 Task: Search one way flight ticket for 2 adults, 2 children, 2 infants in seat in first from Casper: Casper Natrona County International Airport to Indianapolis: Indianapolis International Airport on 8-5-2023. Choice of flights is Westjet. Number of bags: 7 checked bags. Price is upto 76000. Outbound departure time preference is 0:00.
Action: Mouse moved to (389, 331)
Screenshot: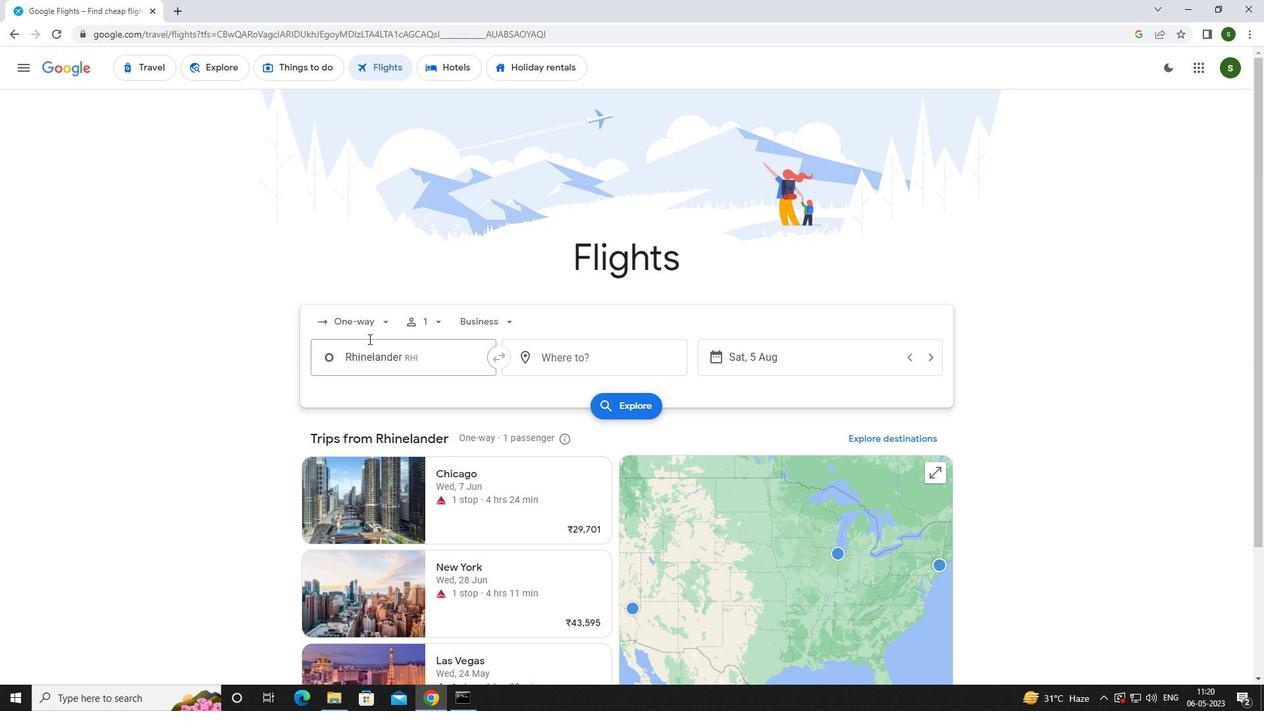 
Action: Mouse pressed left at (389, 331)
Screenshot: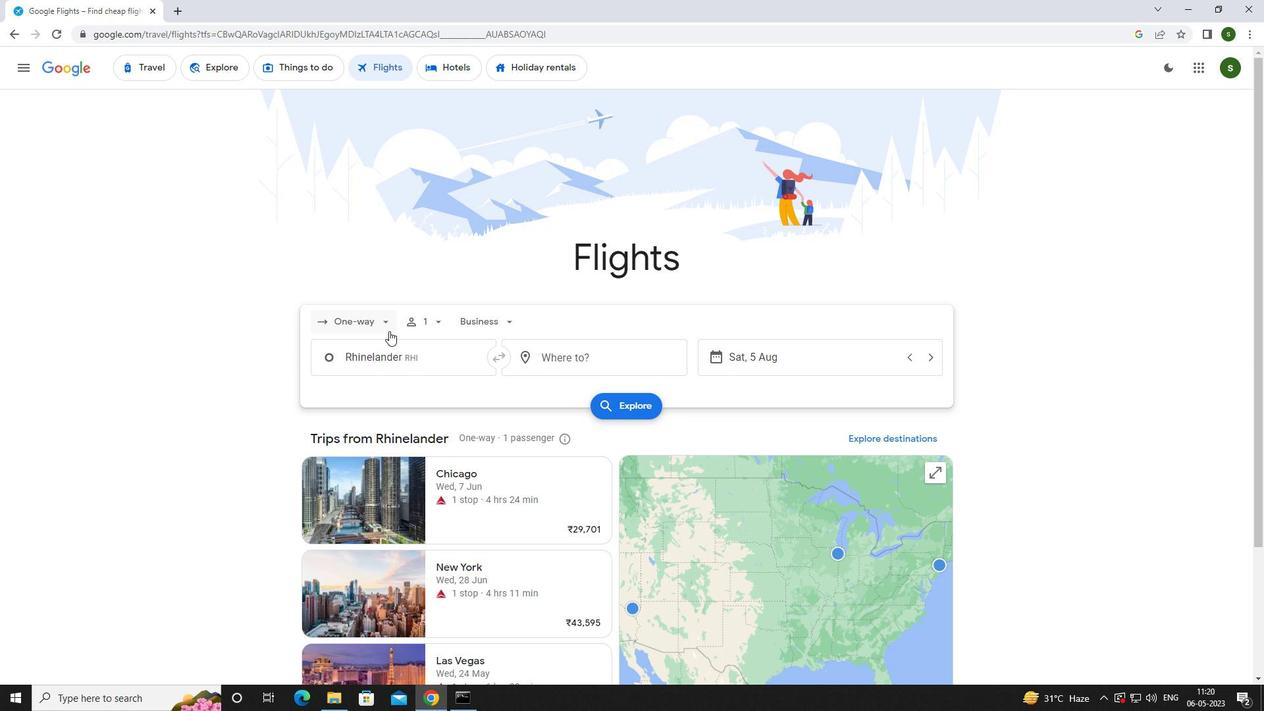 
Action: Mouse moved to (378, 380)
Screenshot: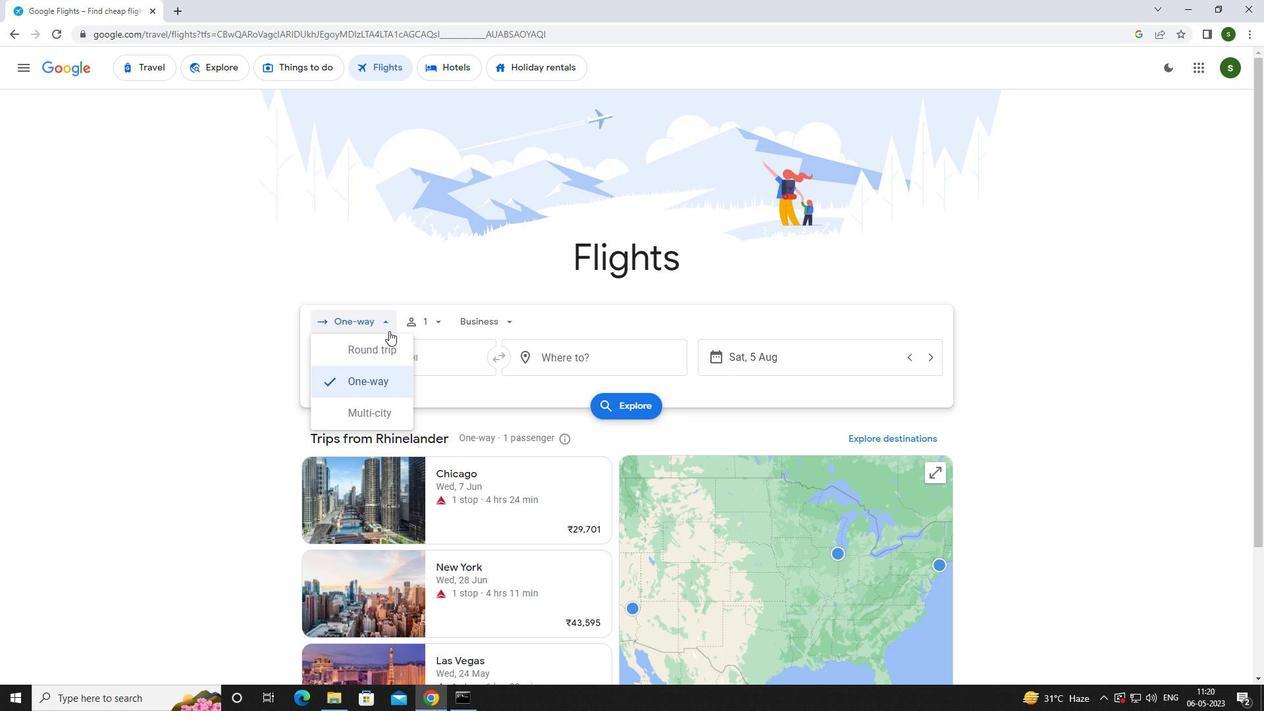 
Action: Mouse pressed left at (378, 380)
Screenshot: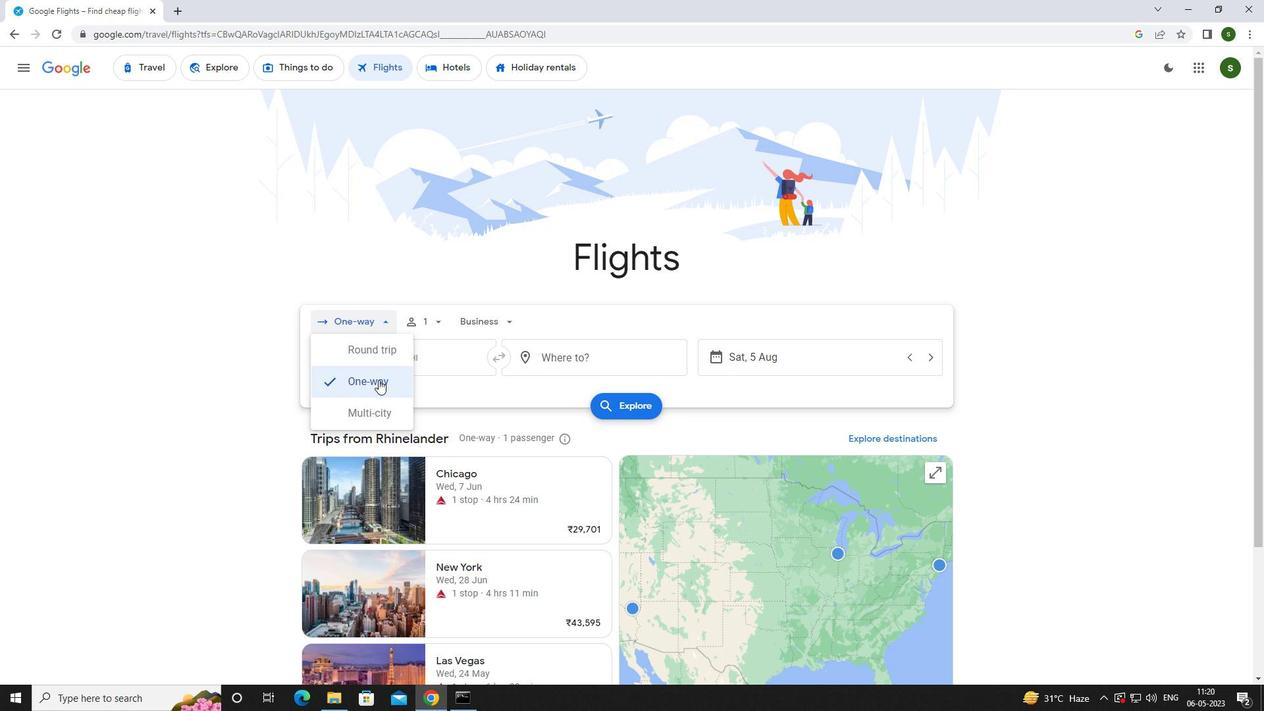 
Action: Mouse moved to (432, 319)
Screenshot: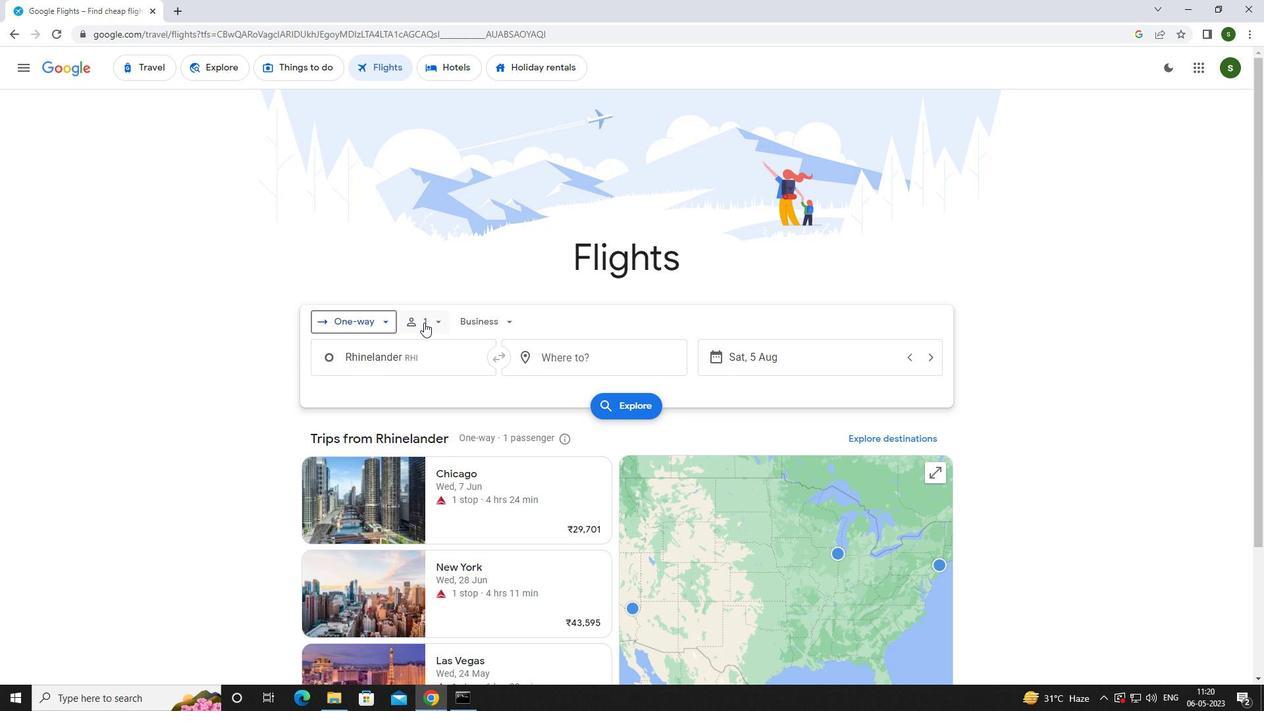 
Action: Mouse pressed left at (432, 319)
Screenshot: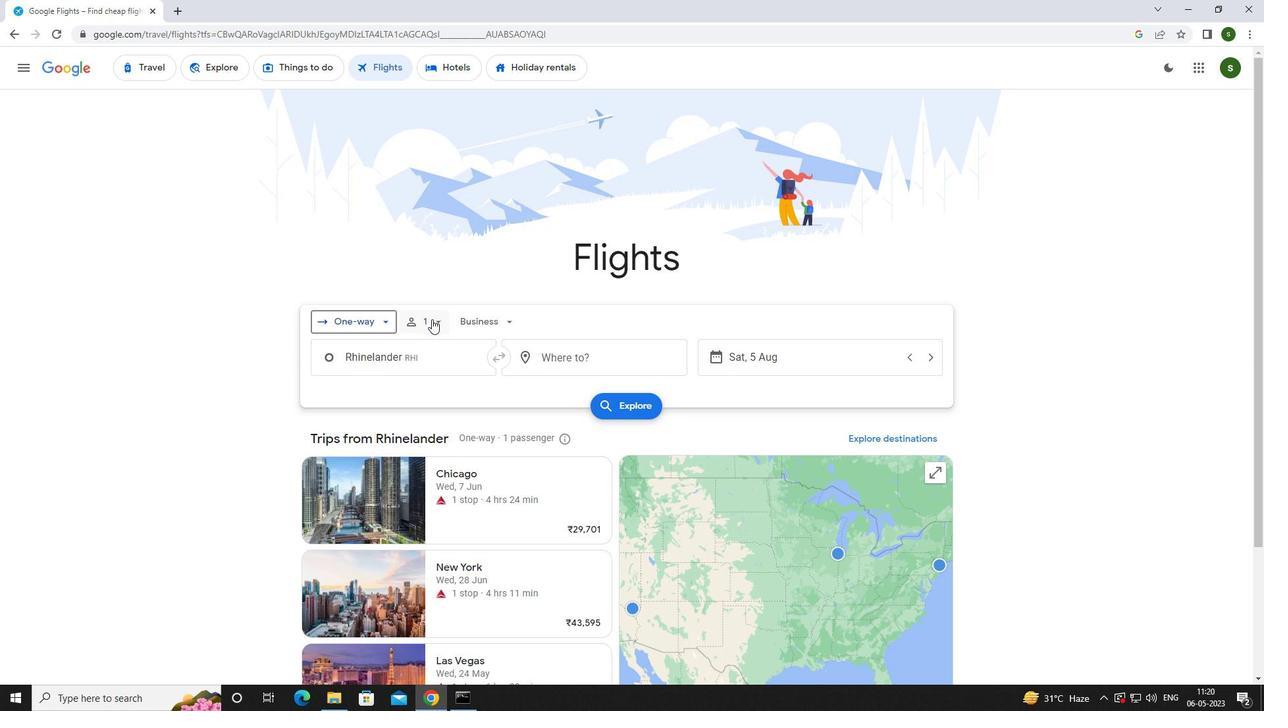 
Action: Mouse moved to (534, 351)
Screenshot: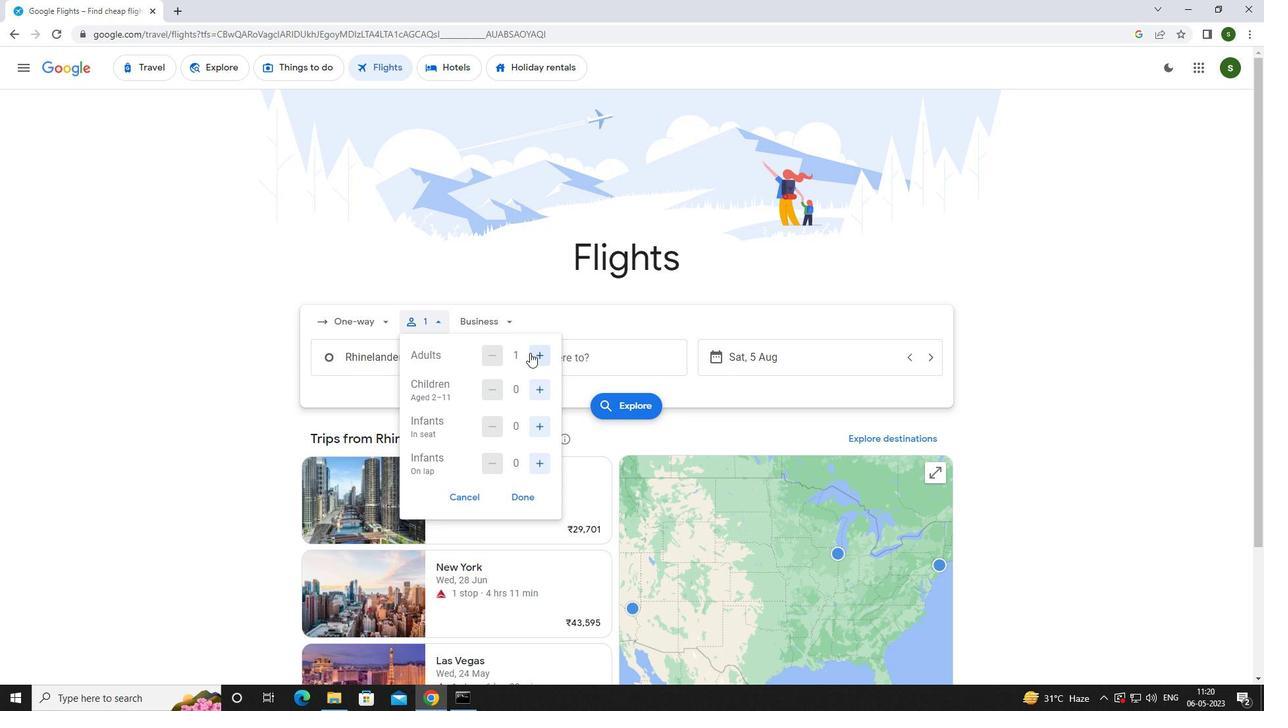 
Action: Mouse pressed left at (534, 351)
Screenshot: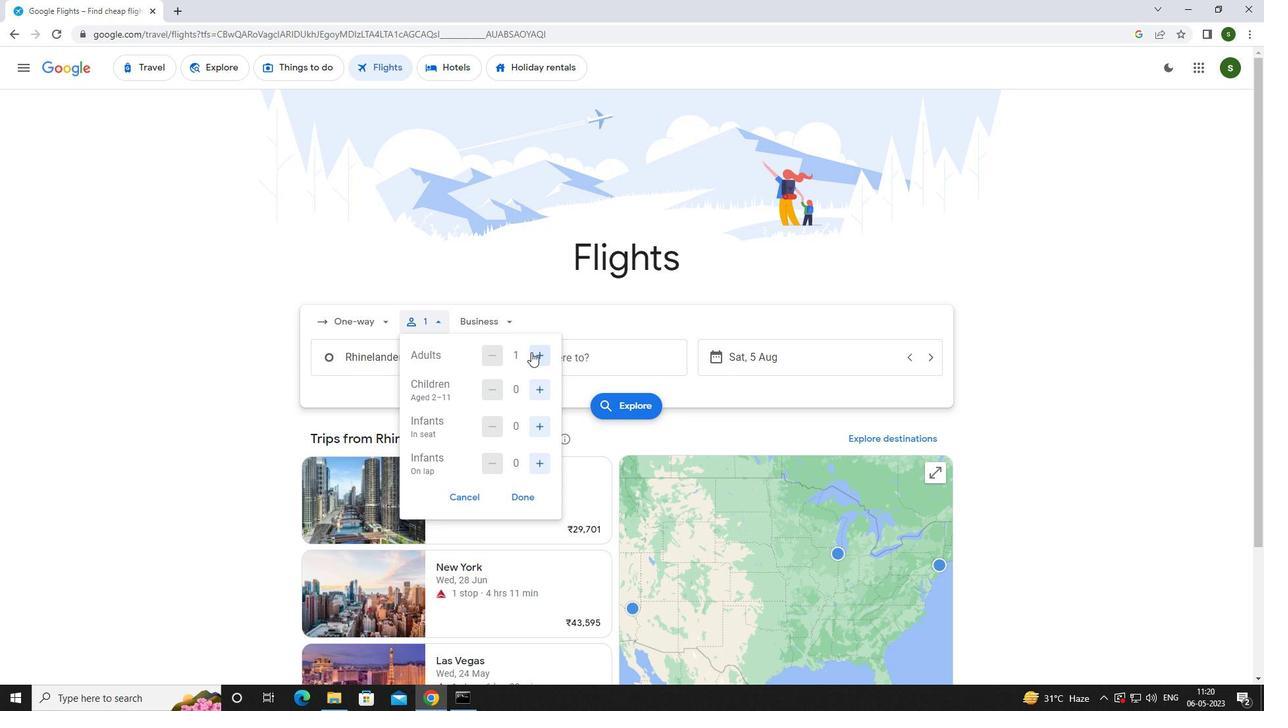 
Action: Mouse moved to (544, 381)
Screenshot: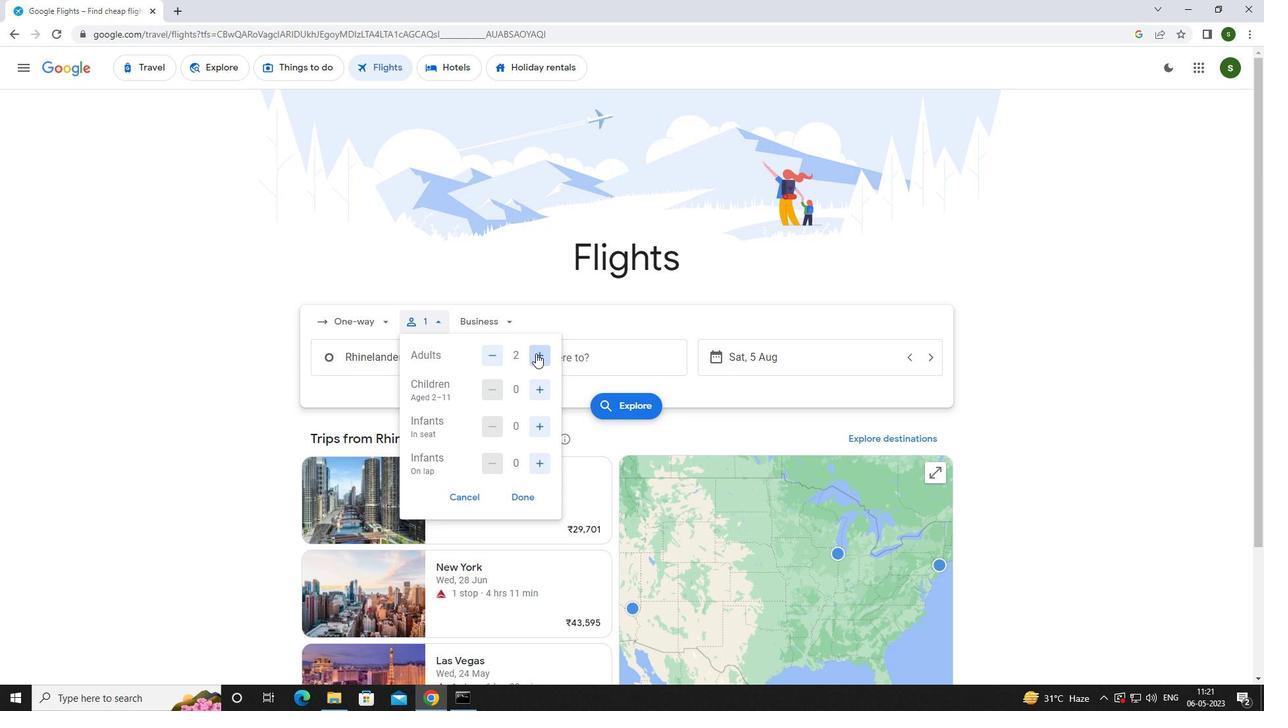
Action: Mouse pressed left at (544, 381)
Screenshot: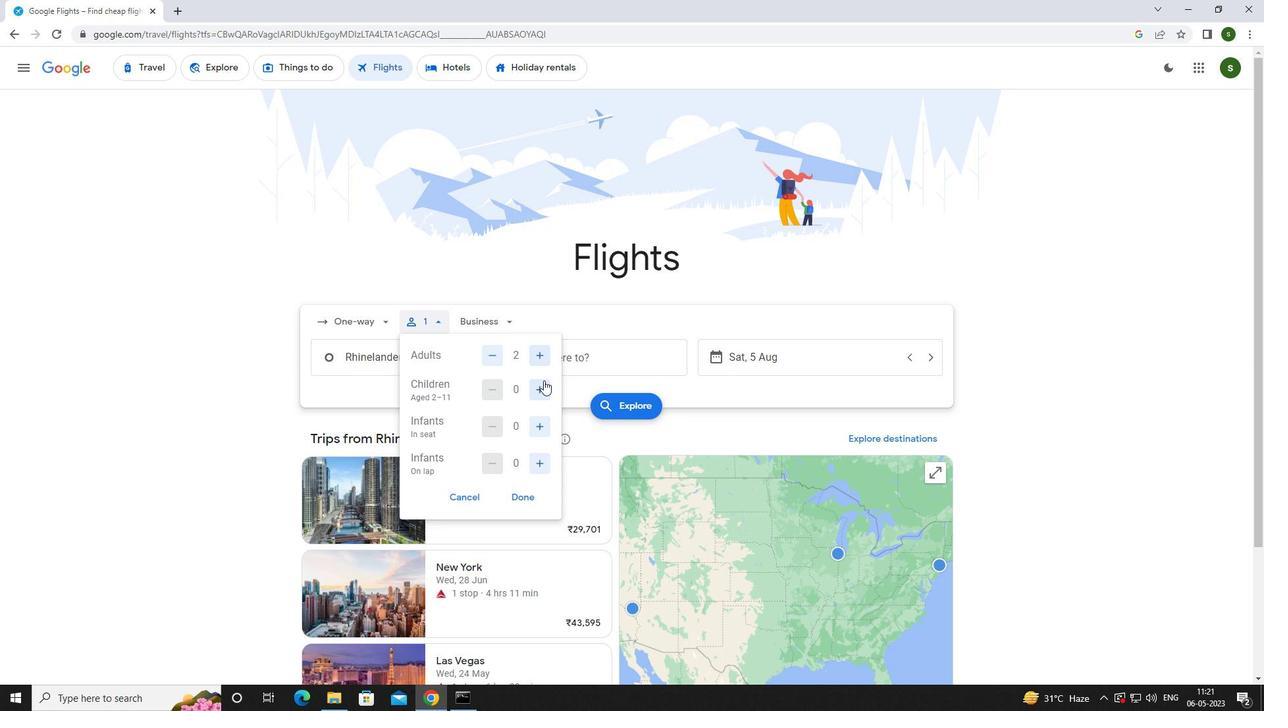 
Action: Mouse pressed left at (544, 381)
Screenshot: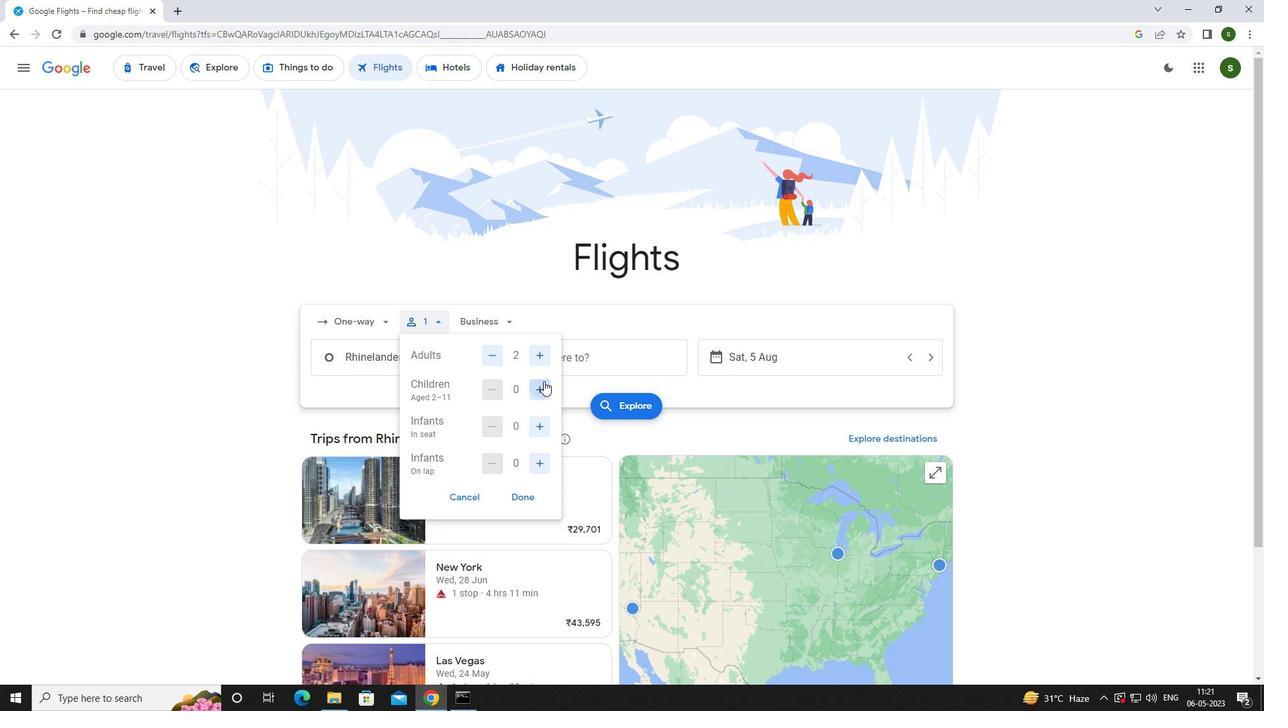 
Action: Mouse moved to (544, 422)
Screenshot: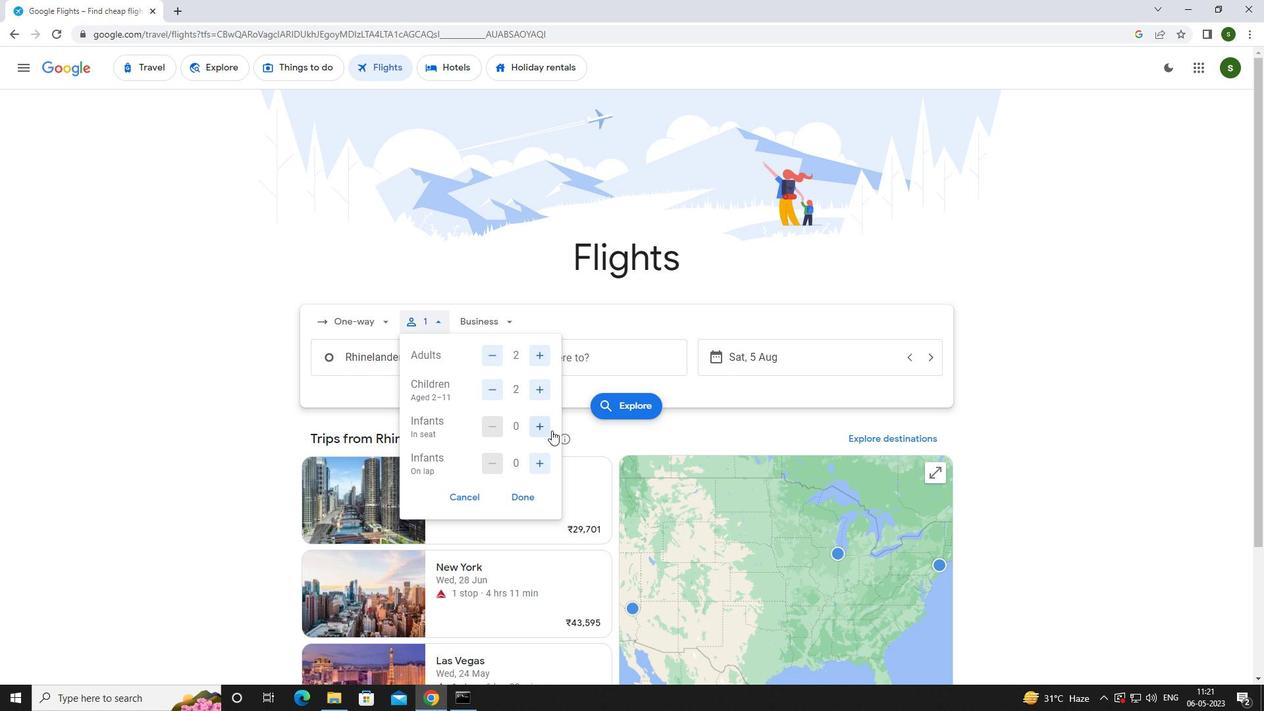 
Action: Mouse pressed left at (544, 422)
Screenshot: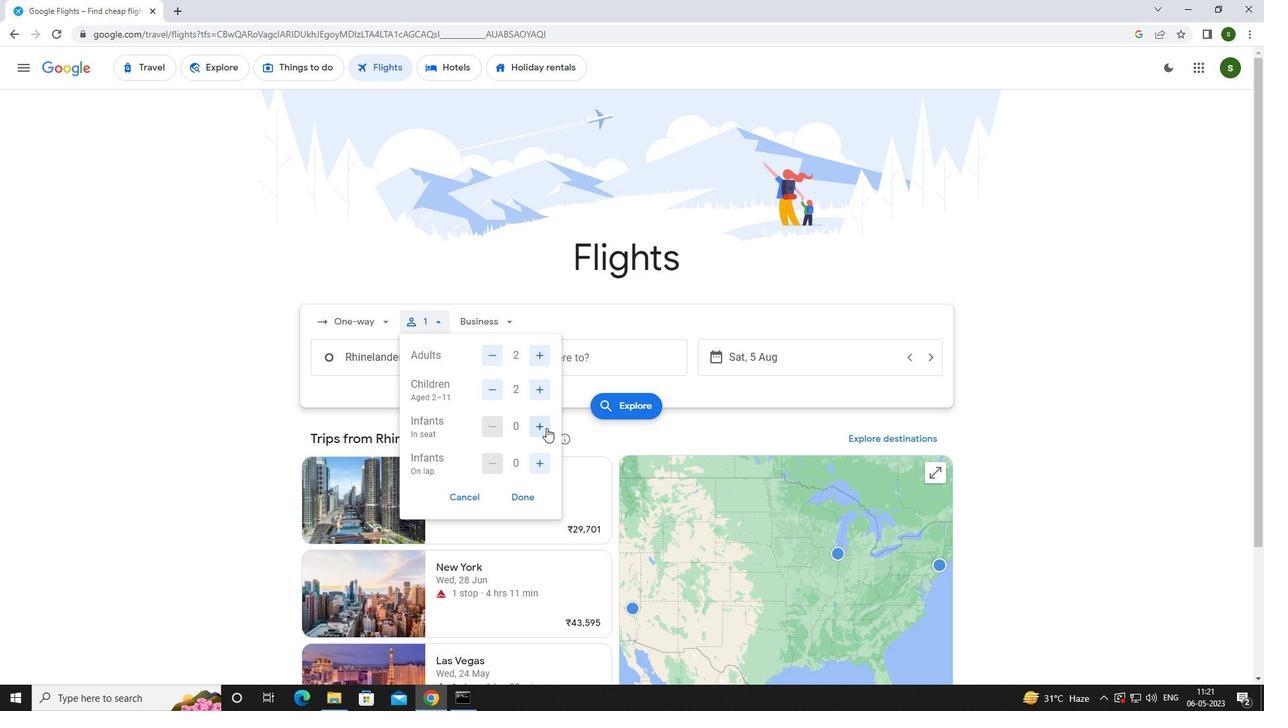 
Action: Mouse pressed left at (544, 422)
Screenshot: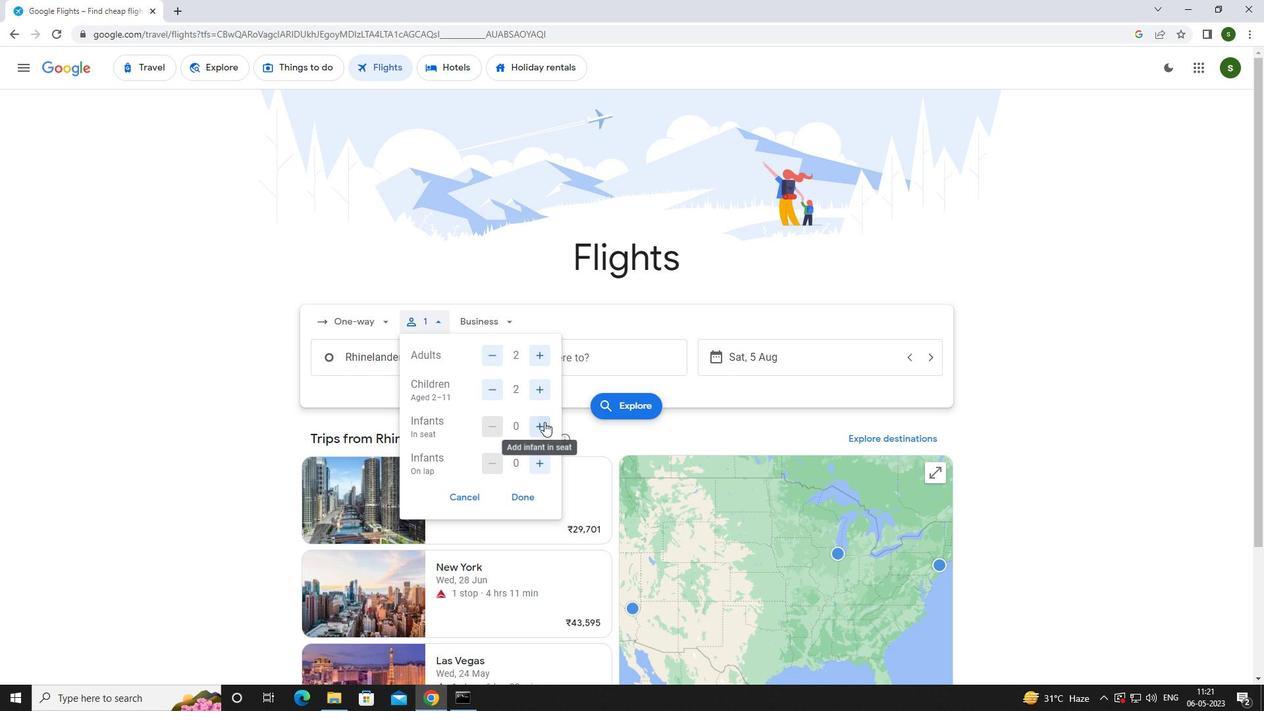 
Action: Mouse moved to (490, 317)
Screenshot: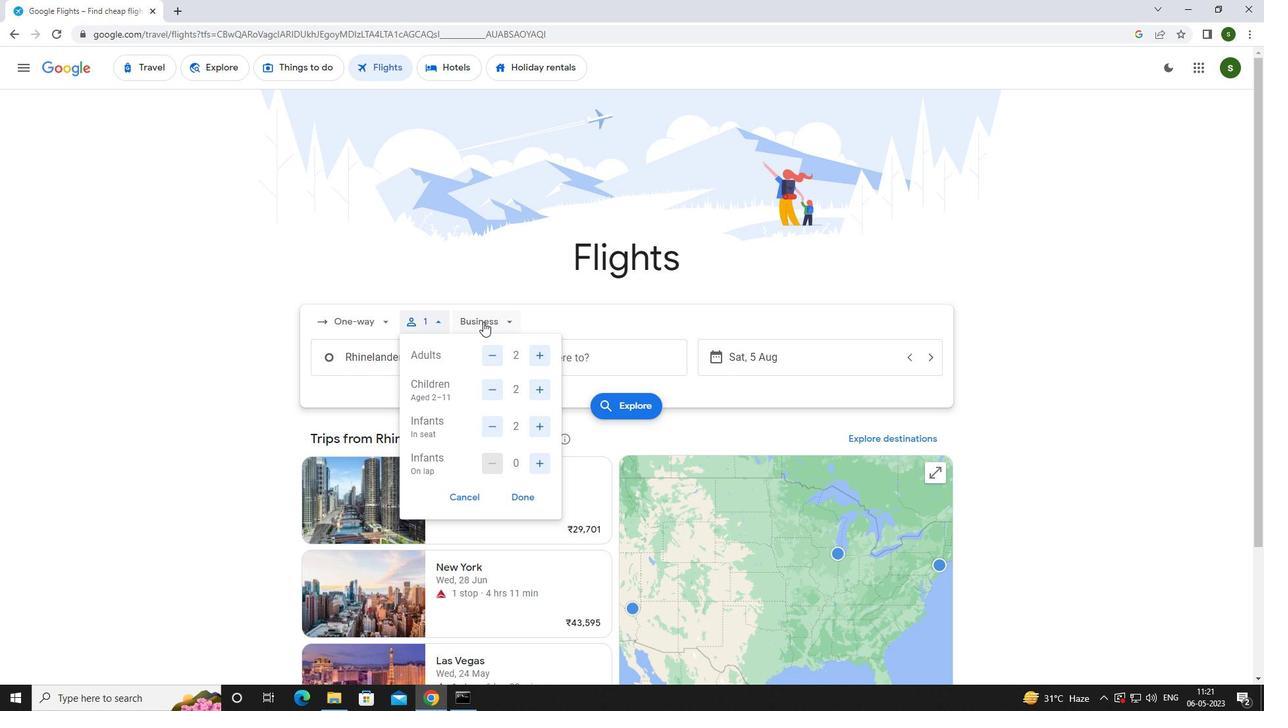 
Action: Mouse pressed left at (490, 317)
Screenshot: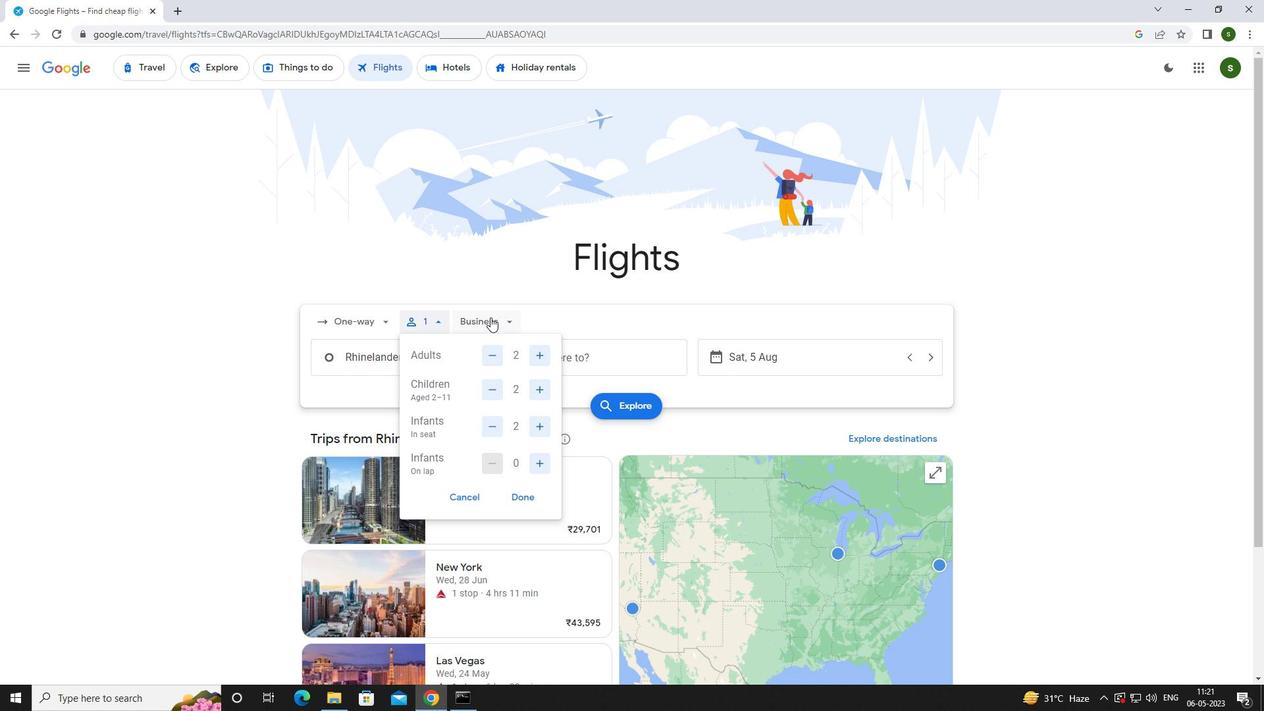 
Action: Mouse moved to (500, 449)
Screenshot: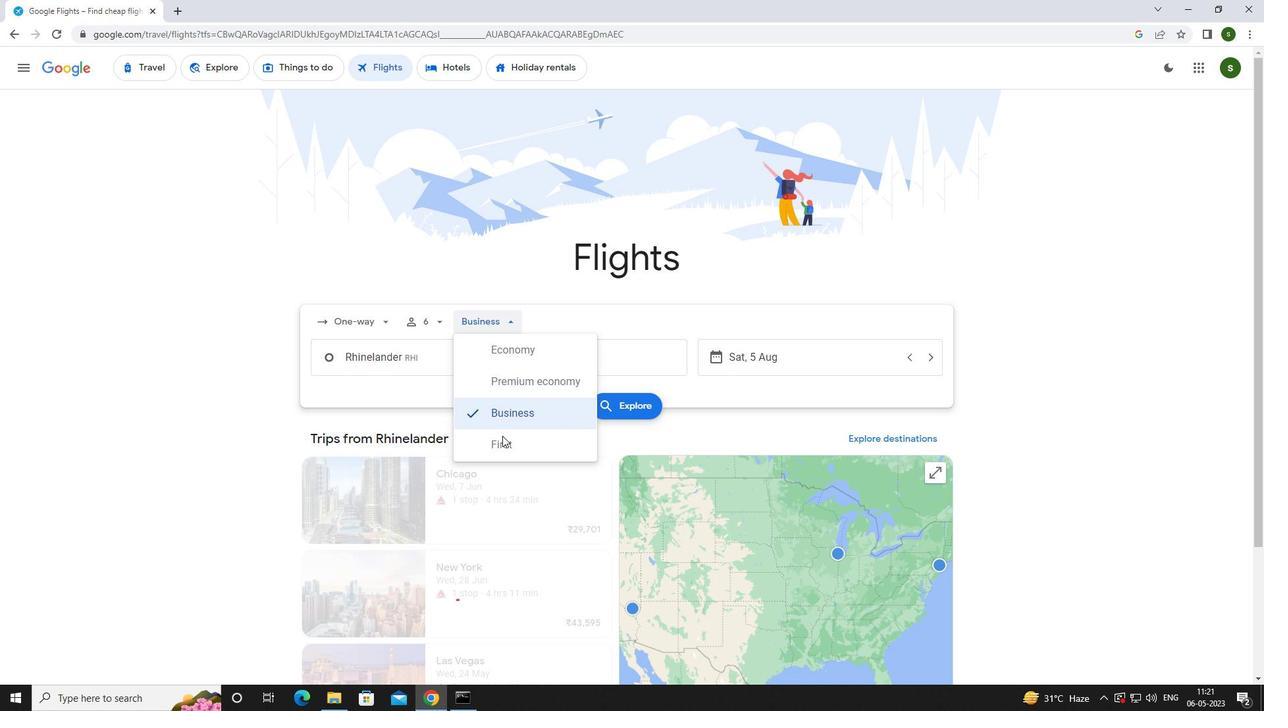 
Action: Mouse pressed left at (500, 449)
Screenshot: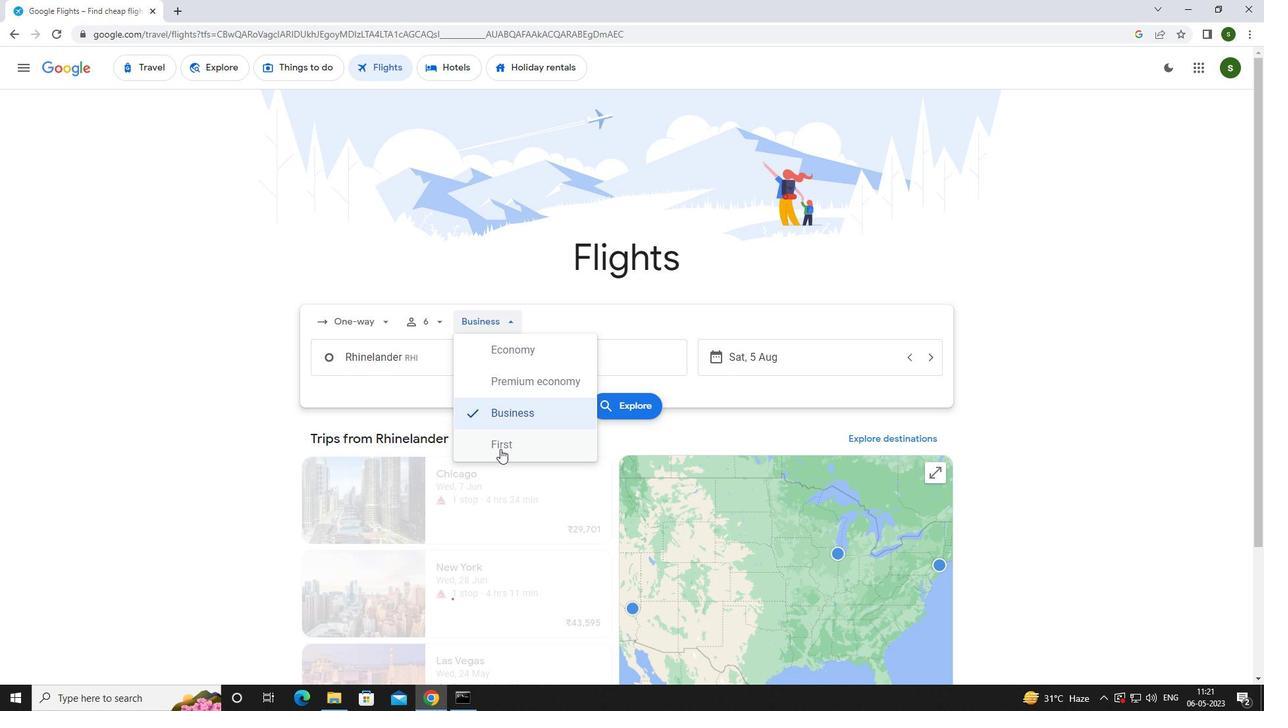 
Action: Mouse moved to (434, 358)
Screenshot: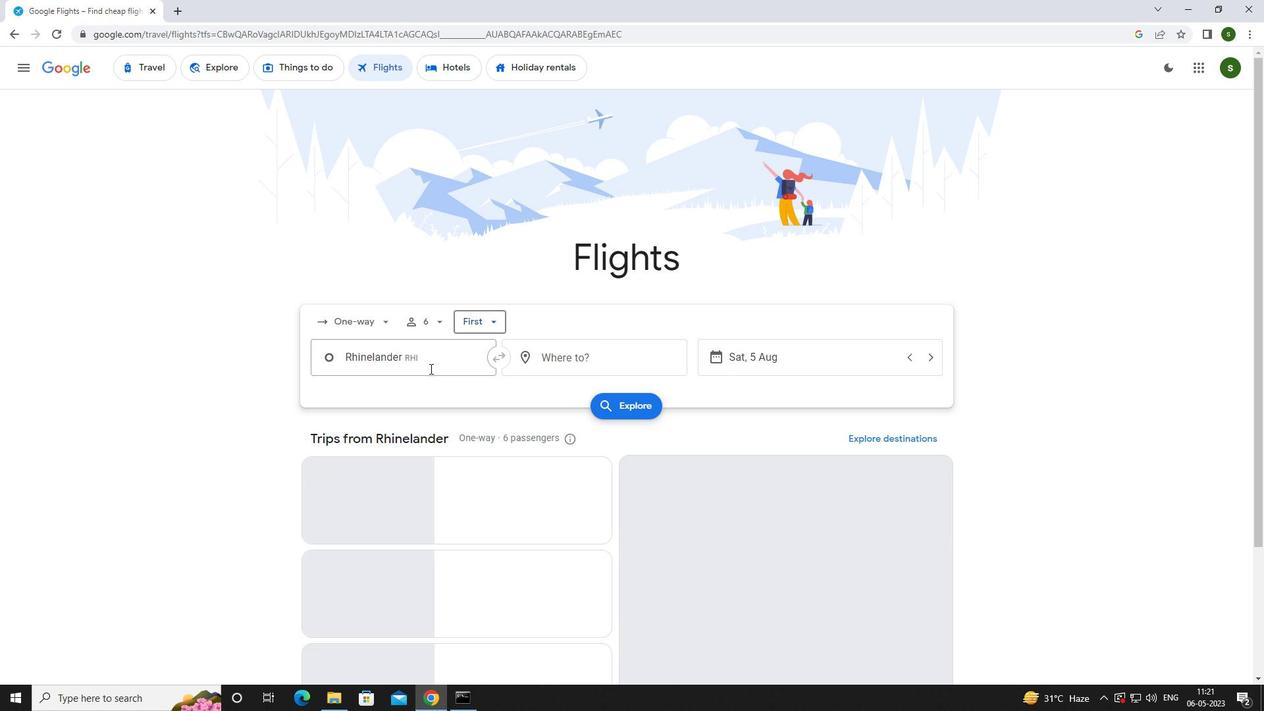 
Action: Mouse pressed left at (434, 358)
Screenshot: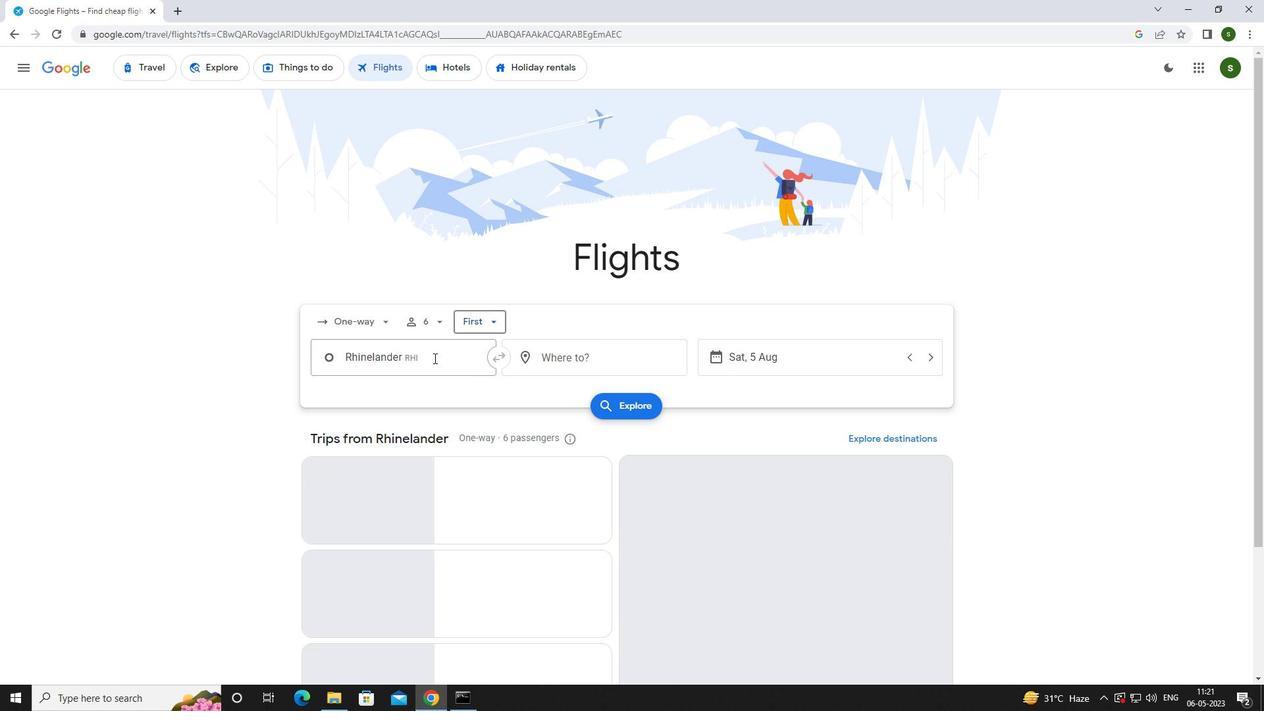 
Action: Mouse moved to (436, 359)
Screenshot: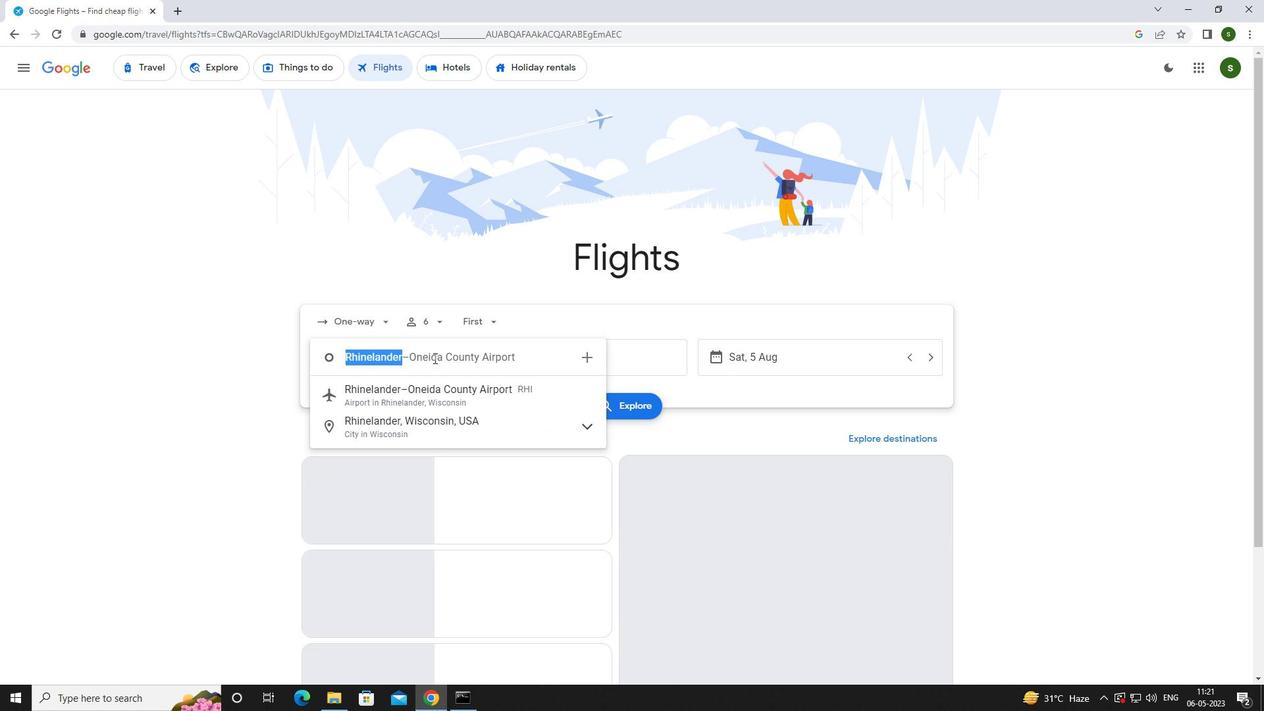 
Action: Key pressed <Key.caps_lock>c<Key.caps_lock>asper
Screenshot: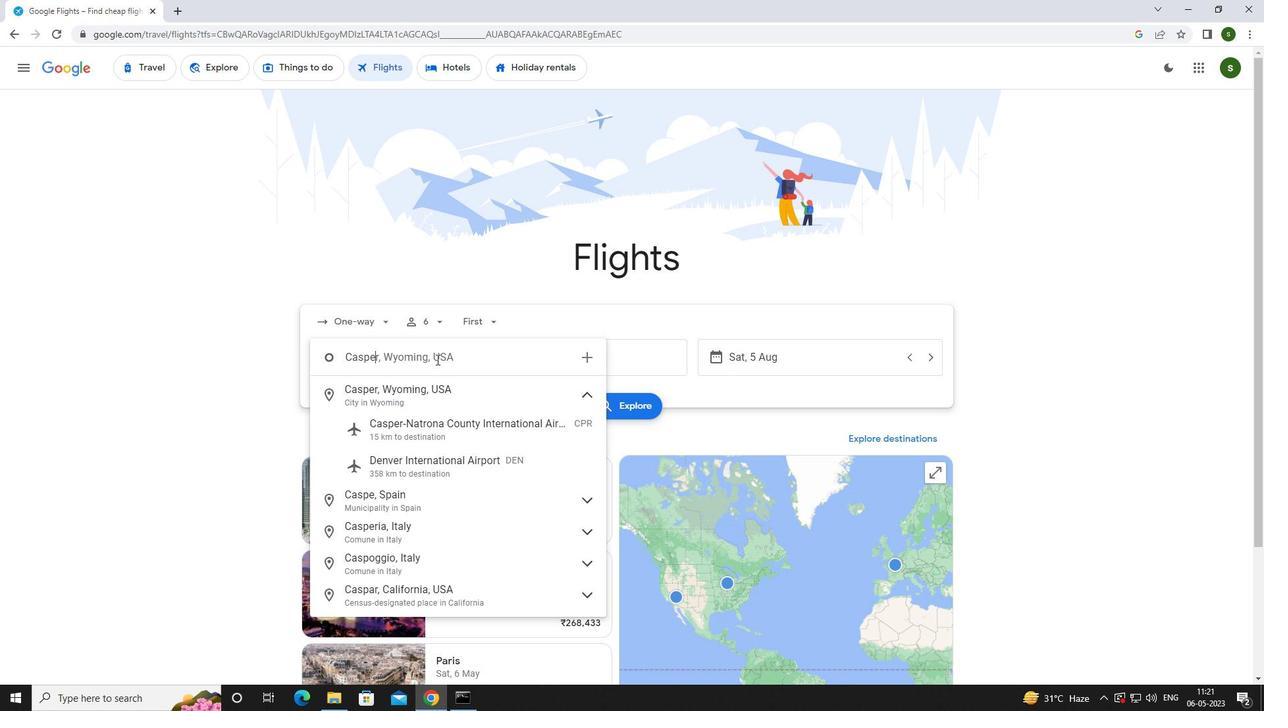 
Action: Mouse moved to (446, 428)
Screenshot: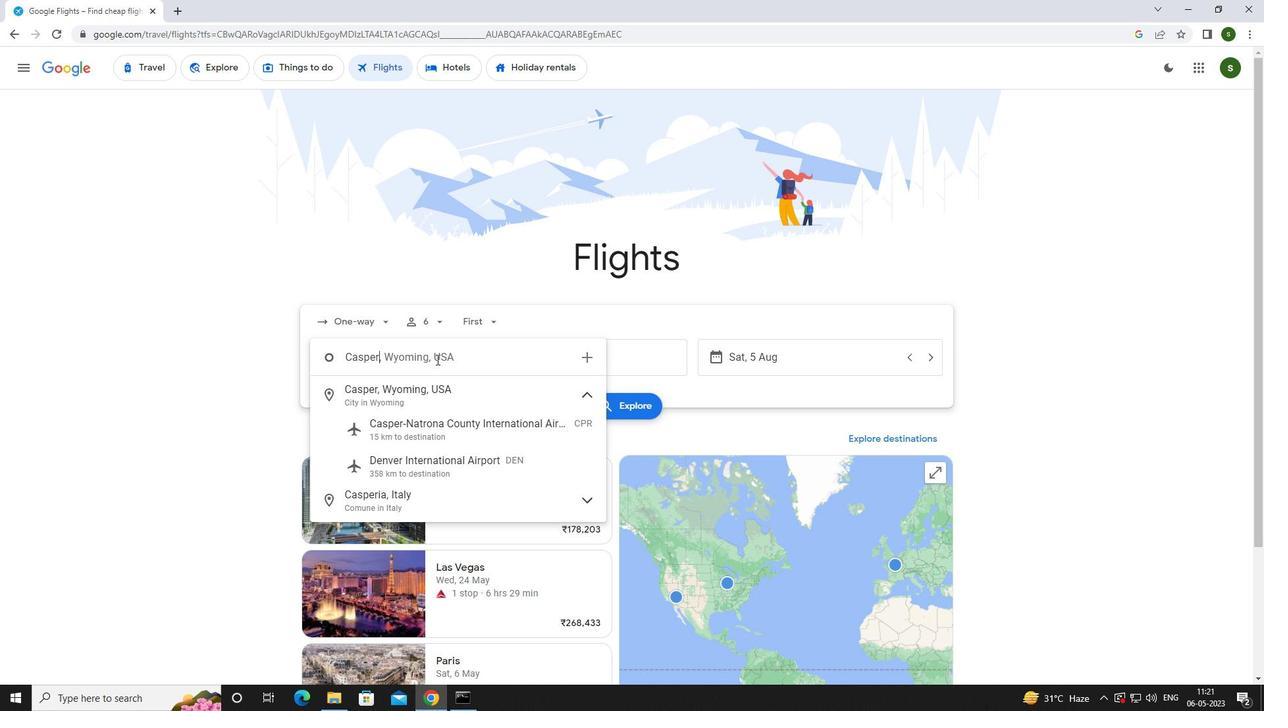 
Action: Mouse pressed left at (446, 428)
Screenshot: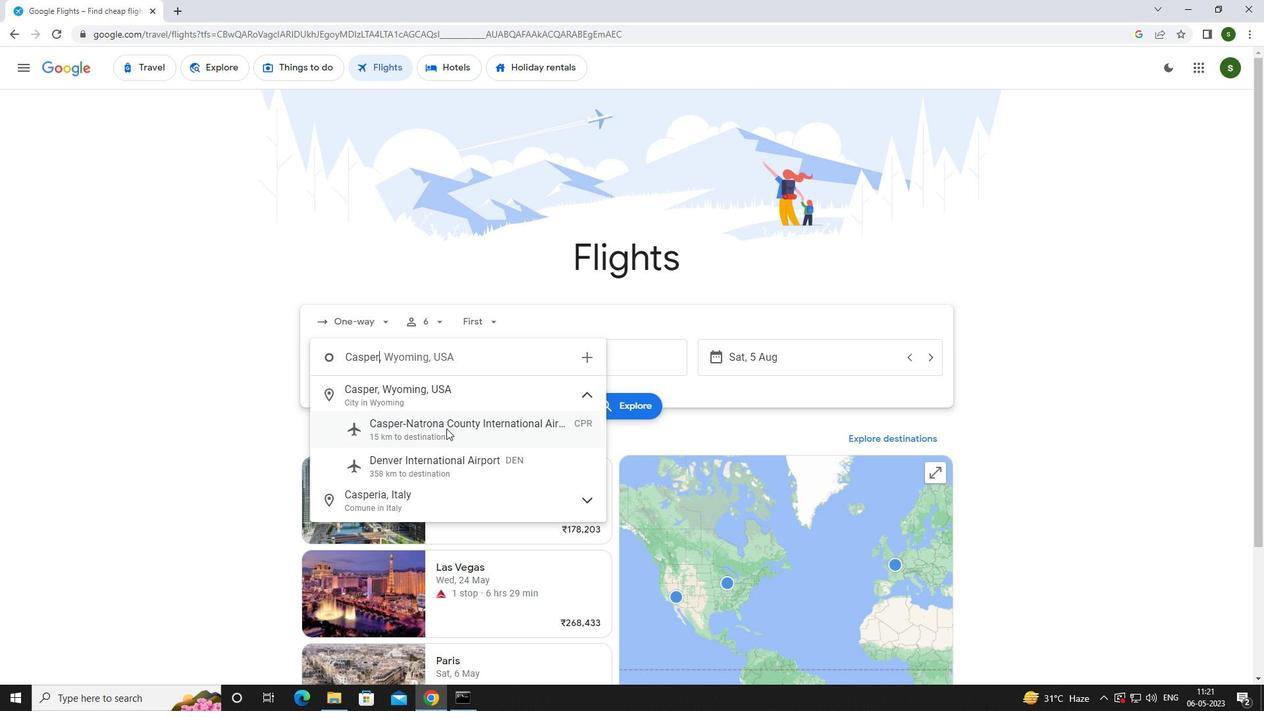 
Action: Mouse moved to (577, 356)
Screenshot: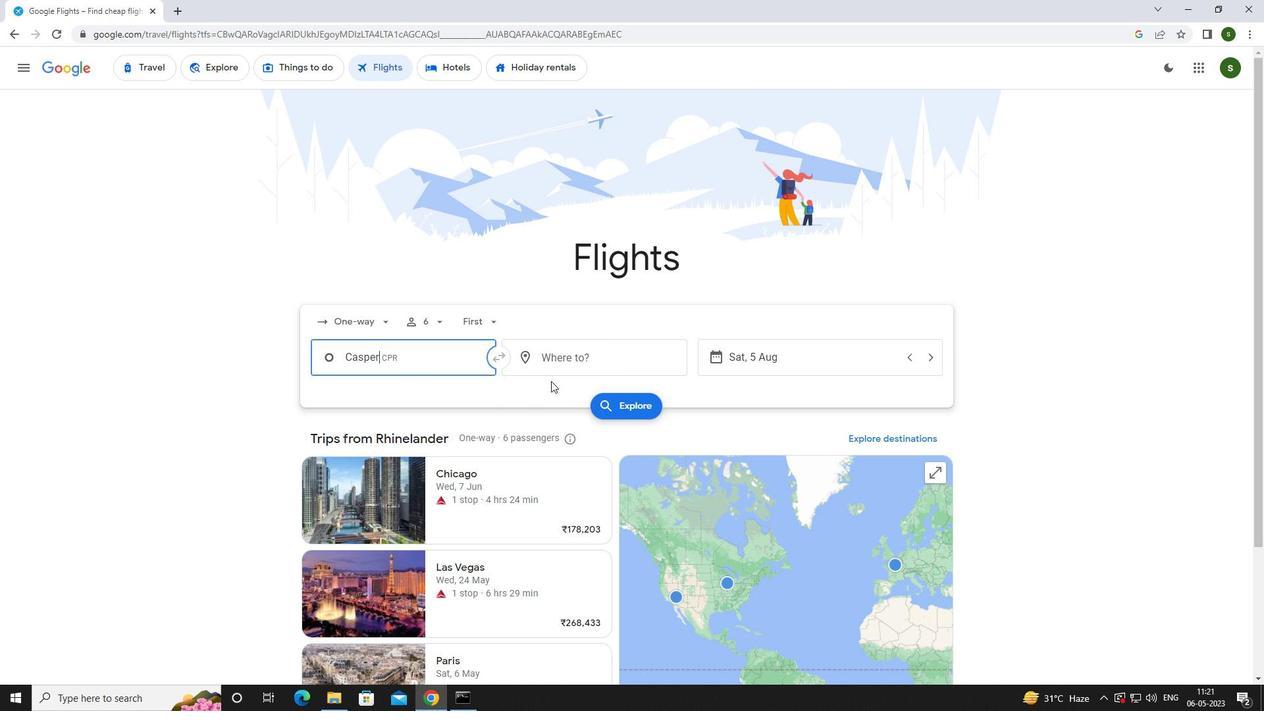
Action: Mouse pressed left at (577, 356)
Screenshot: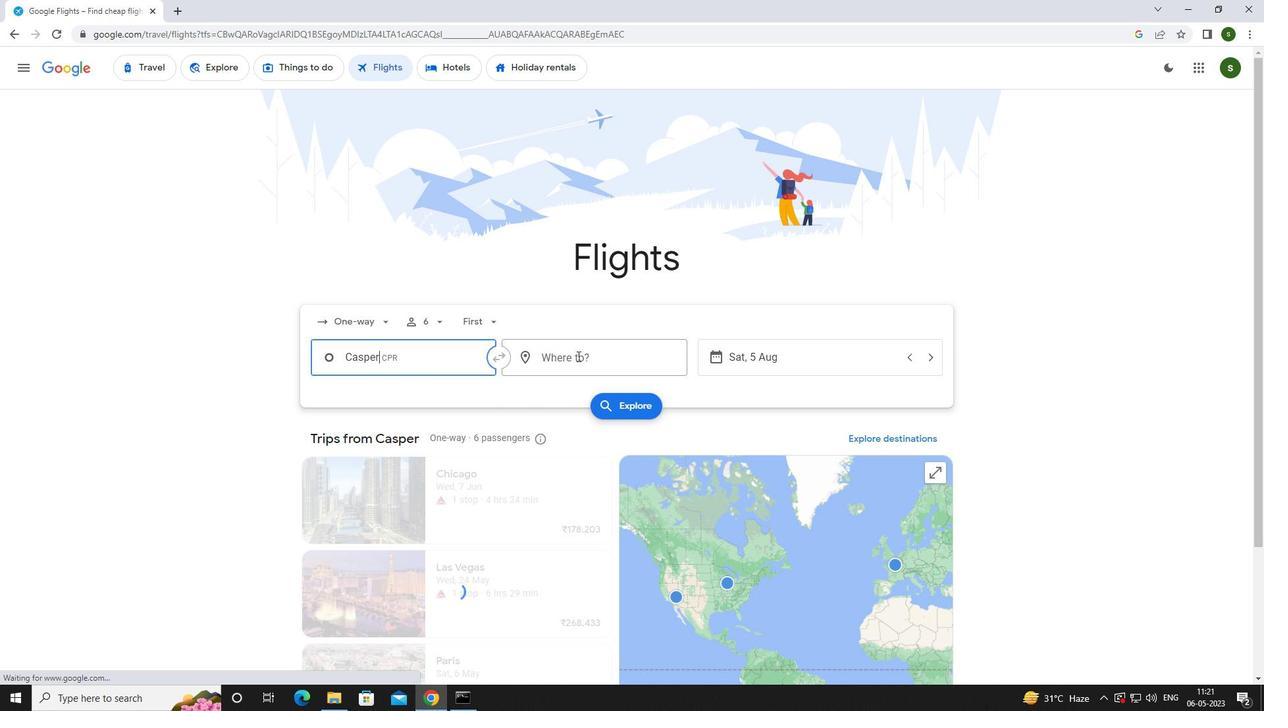 
Action: Key pressed <Key.caps_lock>i<Key.caps_lock>ndianapo
Screenshot: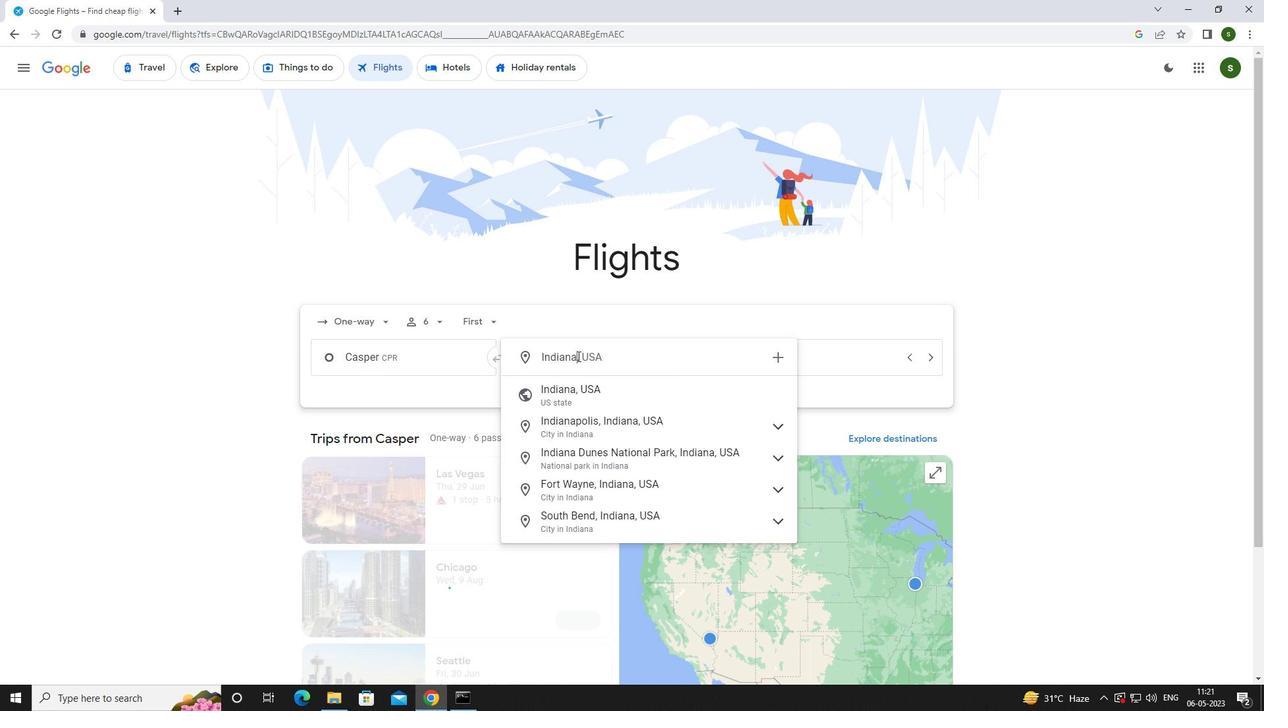 
Action: Mouse moved to (627, 417)
Screenshot: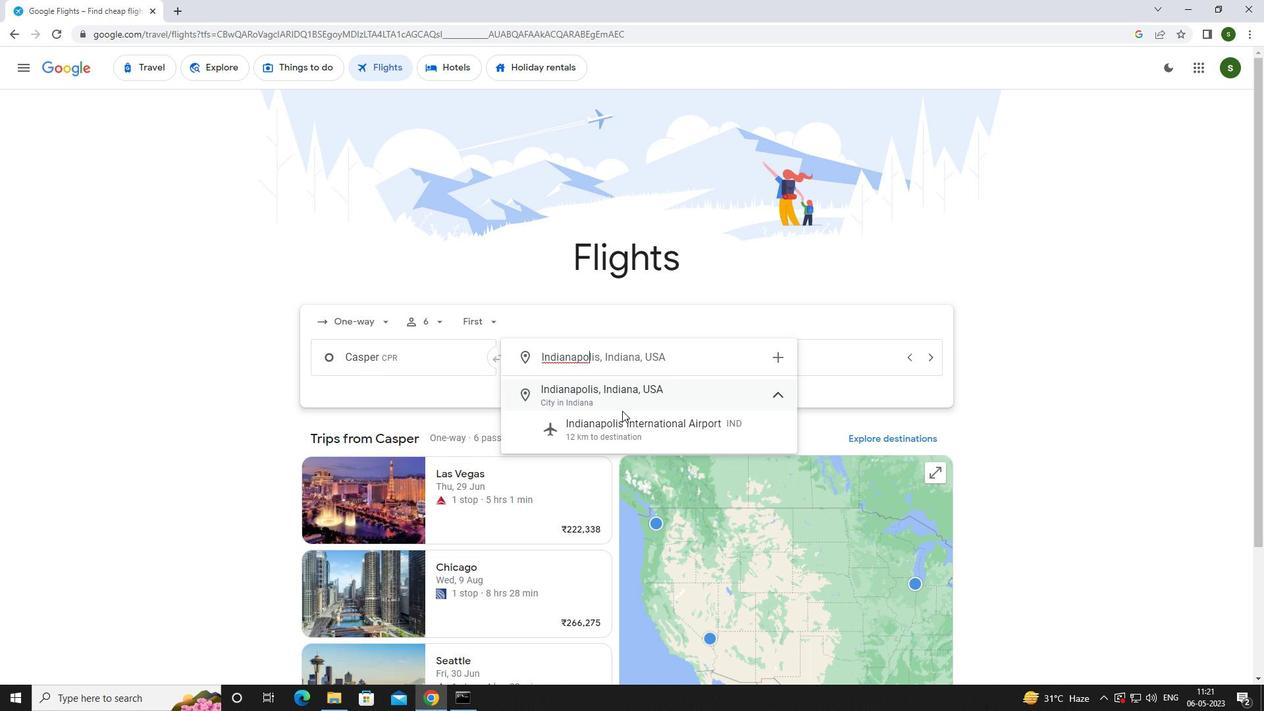
Action: Mouse pressed left at (627, 417)
Screenshot: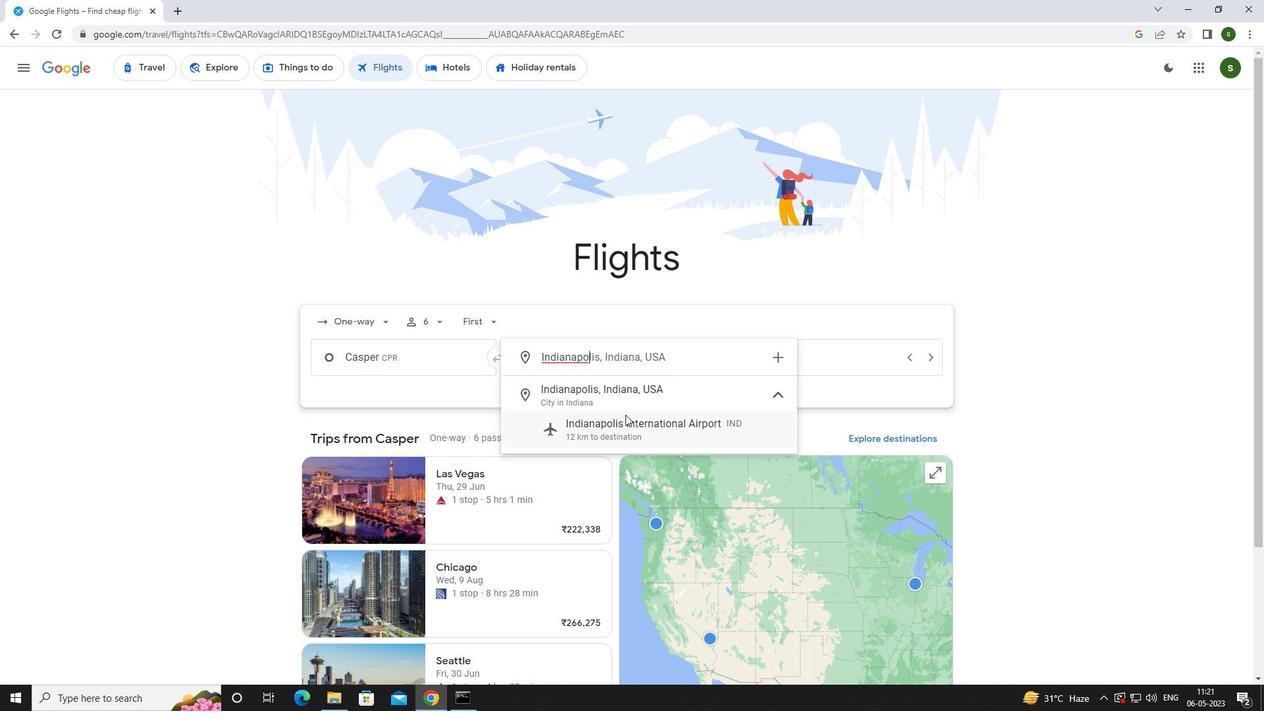 
Action: Mouse moved to (777, 353)
Screenshot: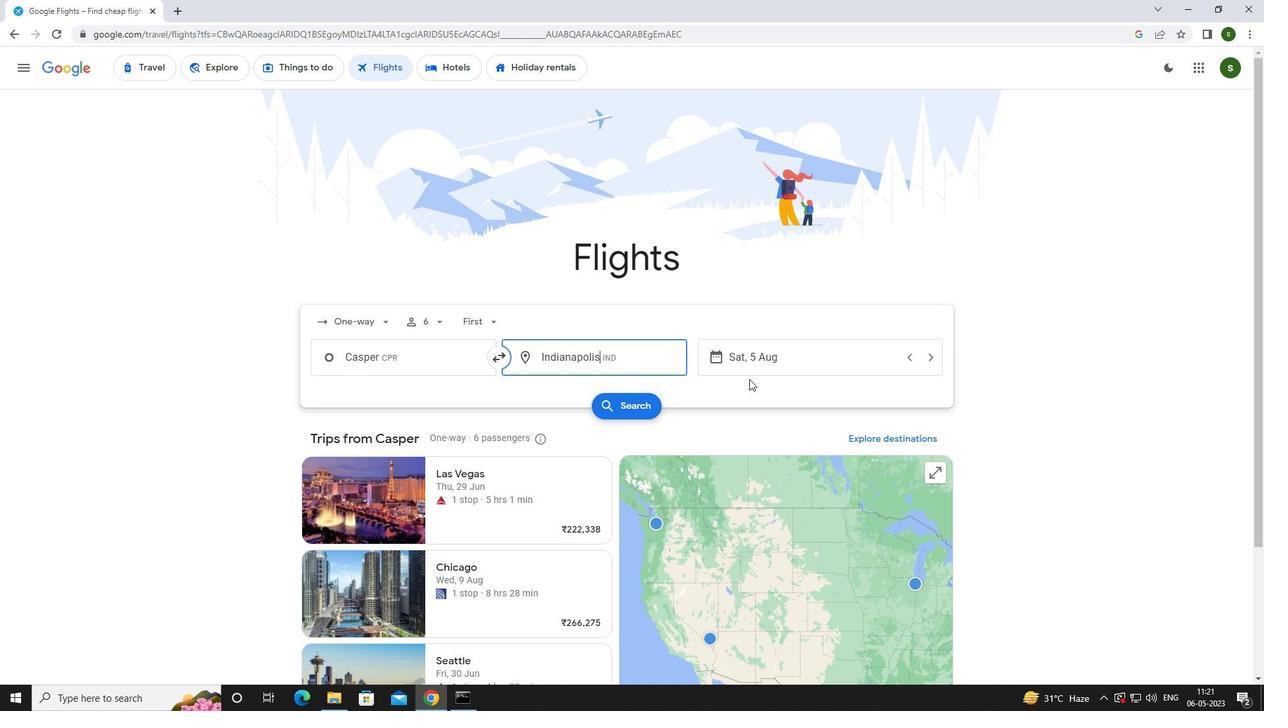 
Action: Mouse pressed left at (777, 353)
Screenshot: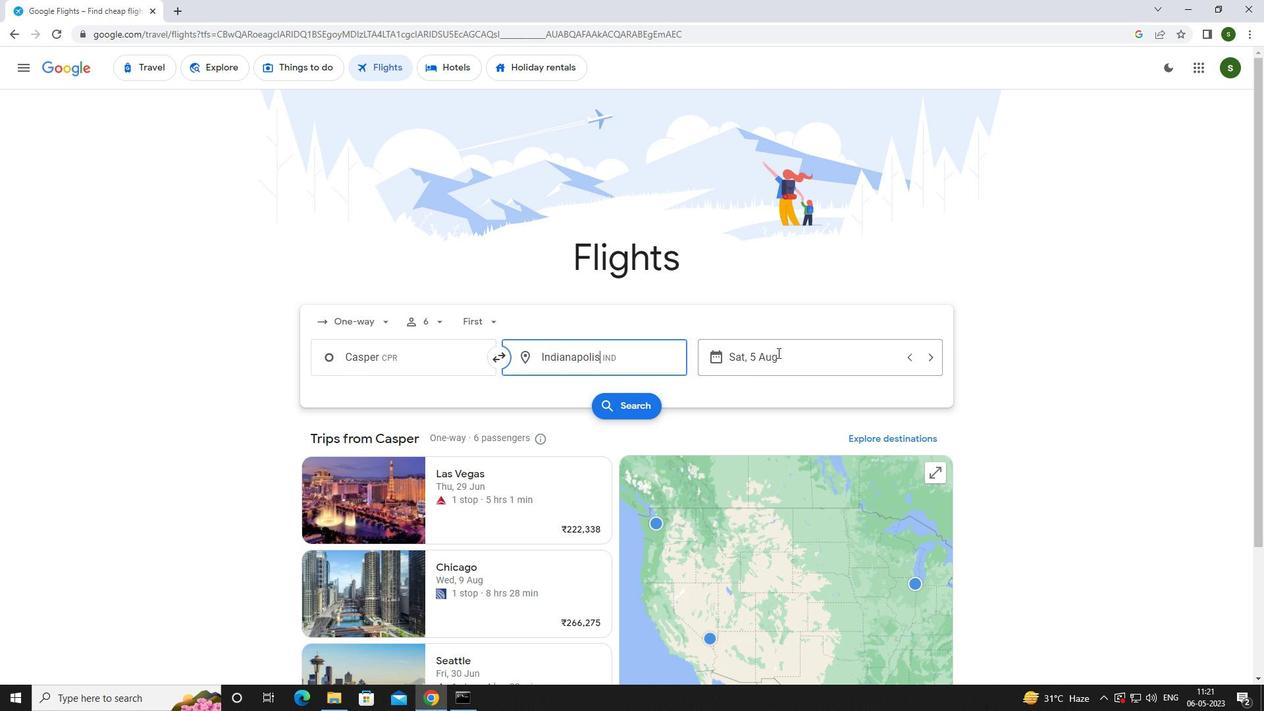
Action: Mouse moved to (664, 447)
Screenshot: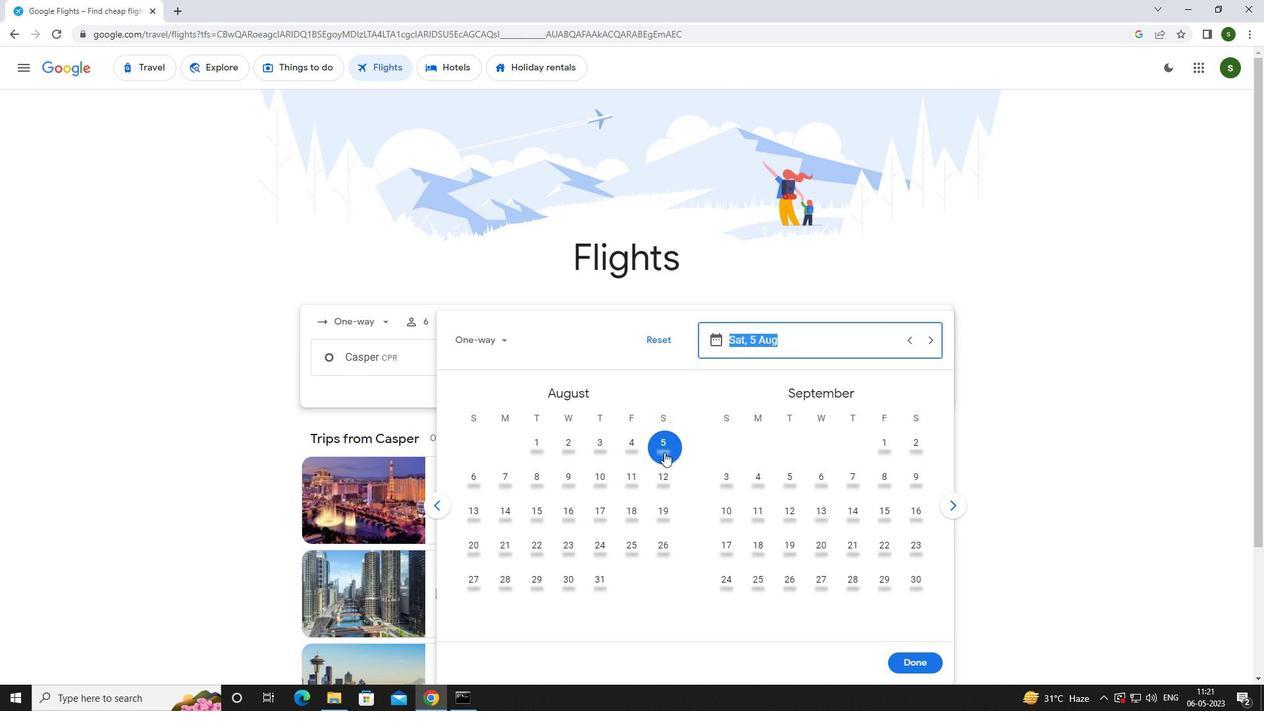 
Action: Mouse pressed left at (664, 447)
Screenshot: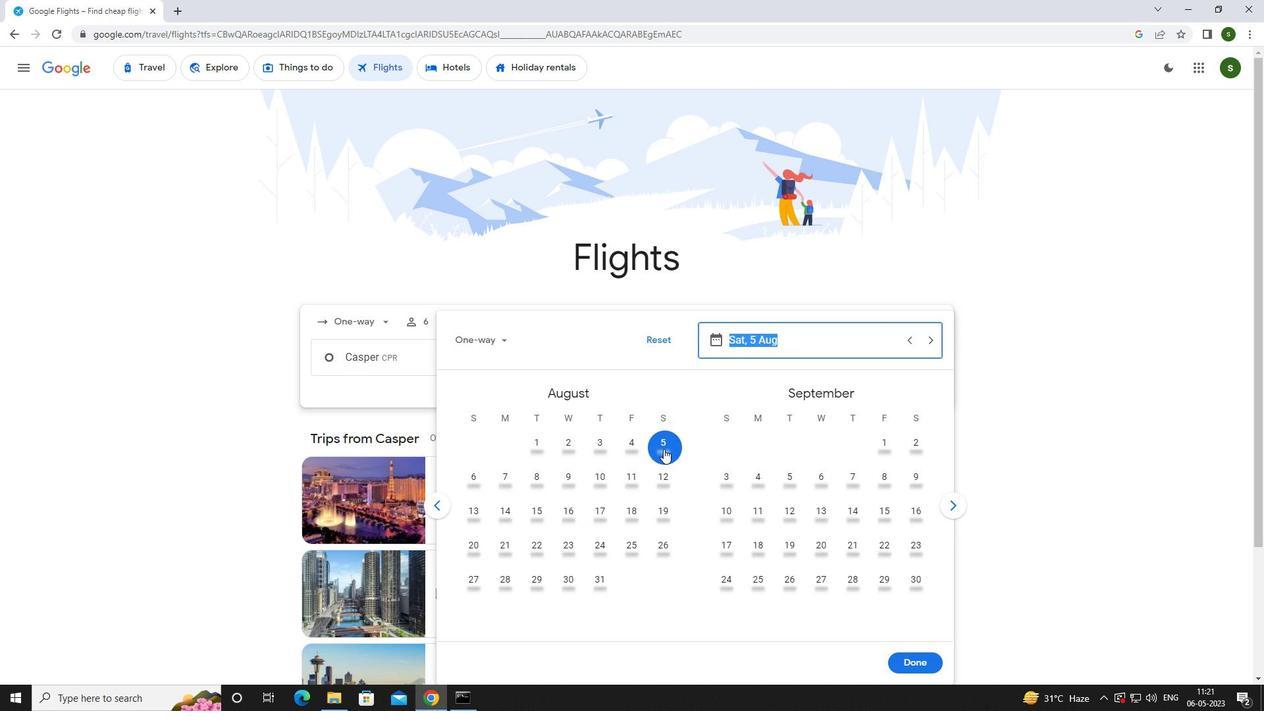 
Action: Mouse moved to (921, 665)
Screenshot: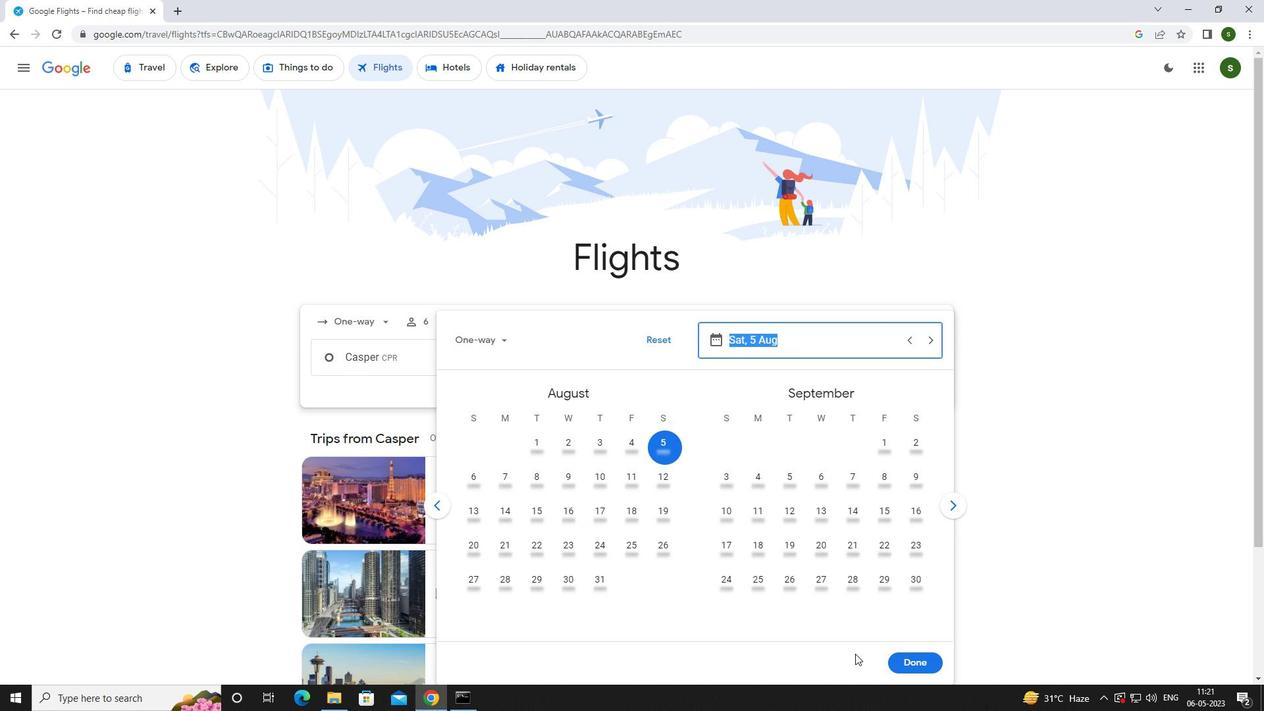 
Action: Mouse pressed left at (921, 665)
Screenshot: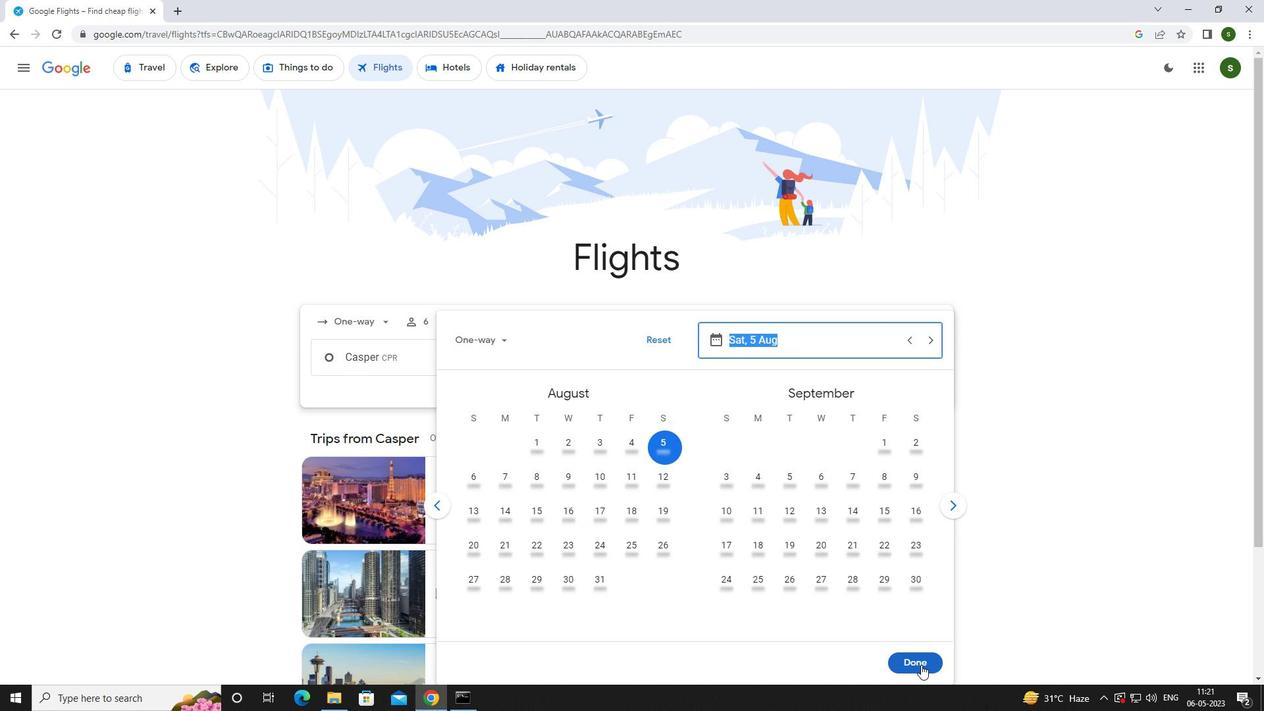 
Action: Mouse moved to (623, 412)
Screenshot: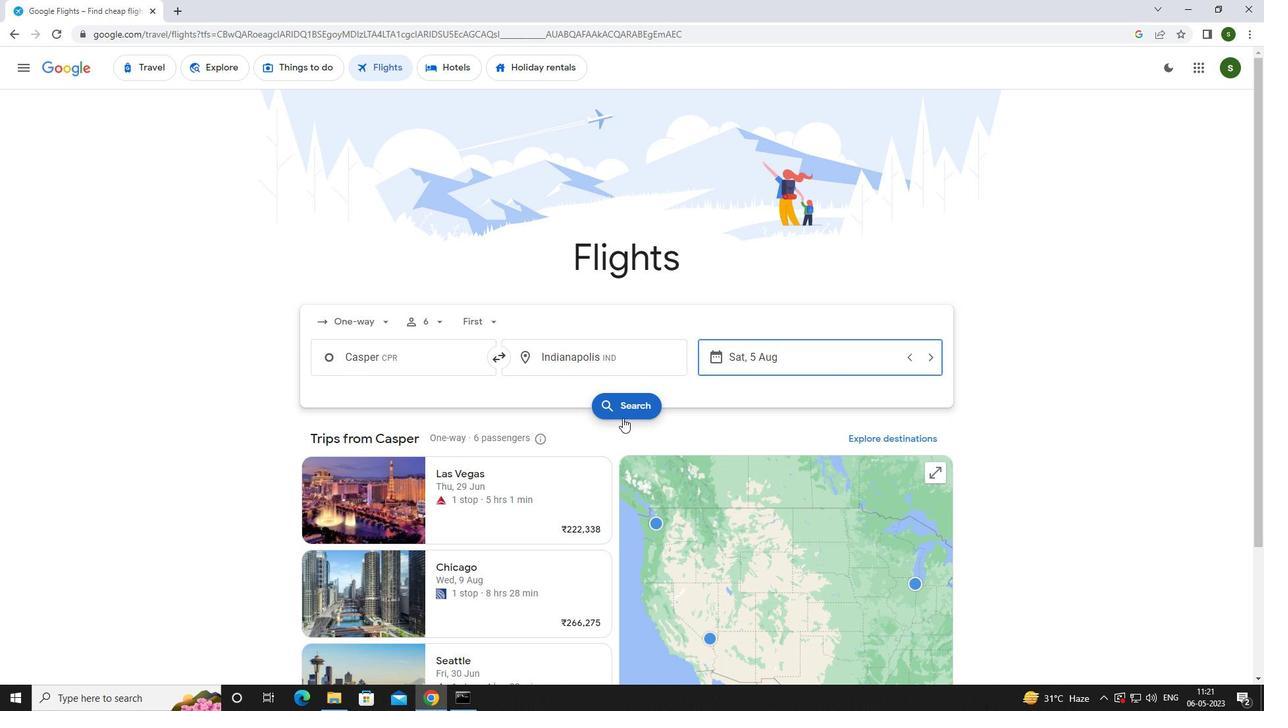 
Action: Mouse pressed left at (623, 412)
Screenshot: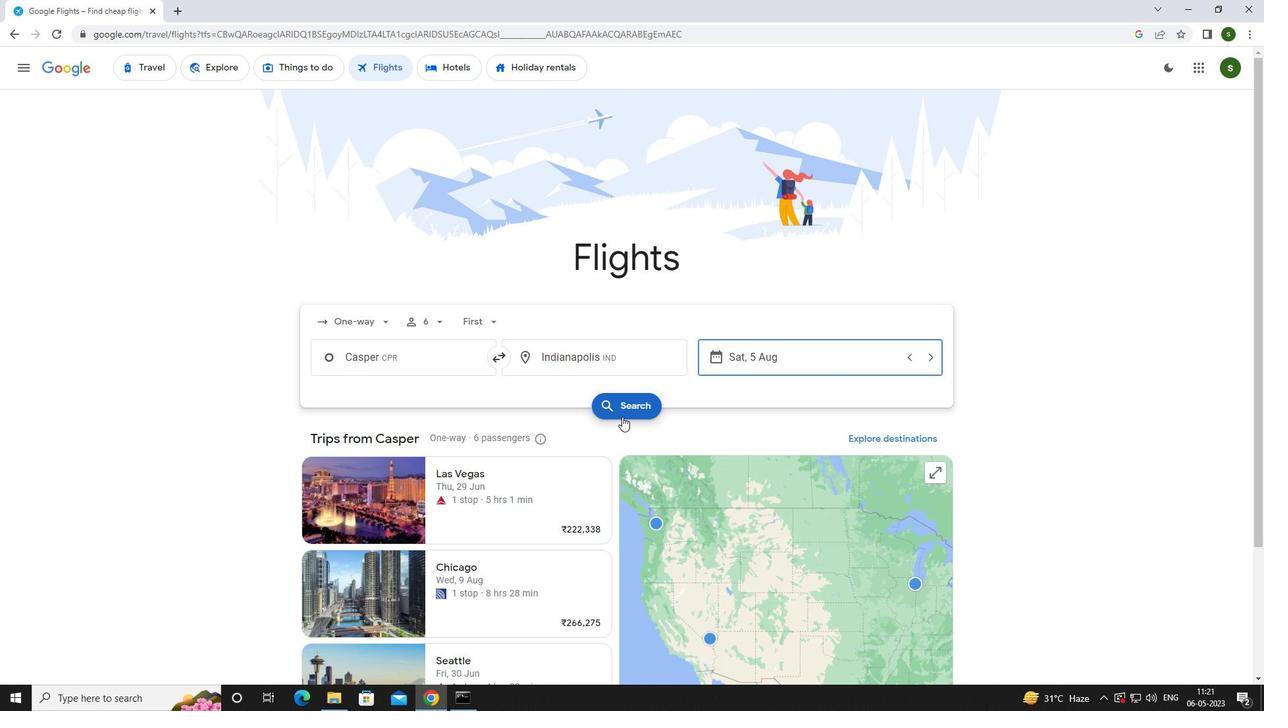 
Action: Mouse moved to (328, 190)
Screenshot: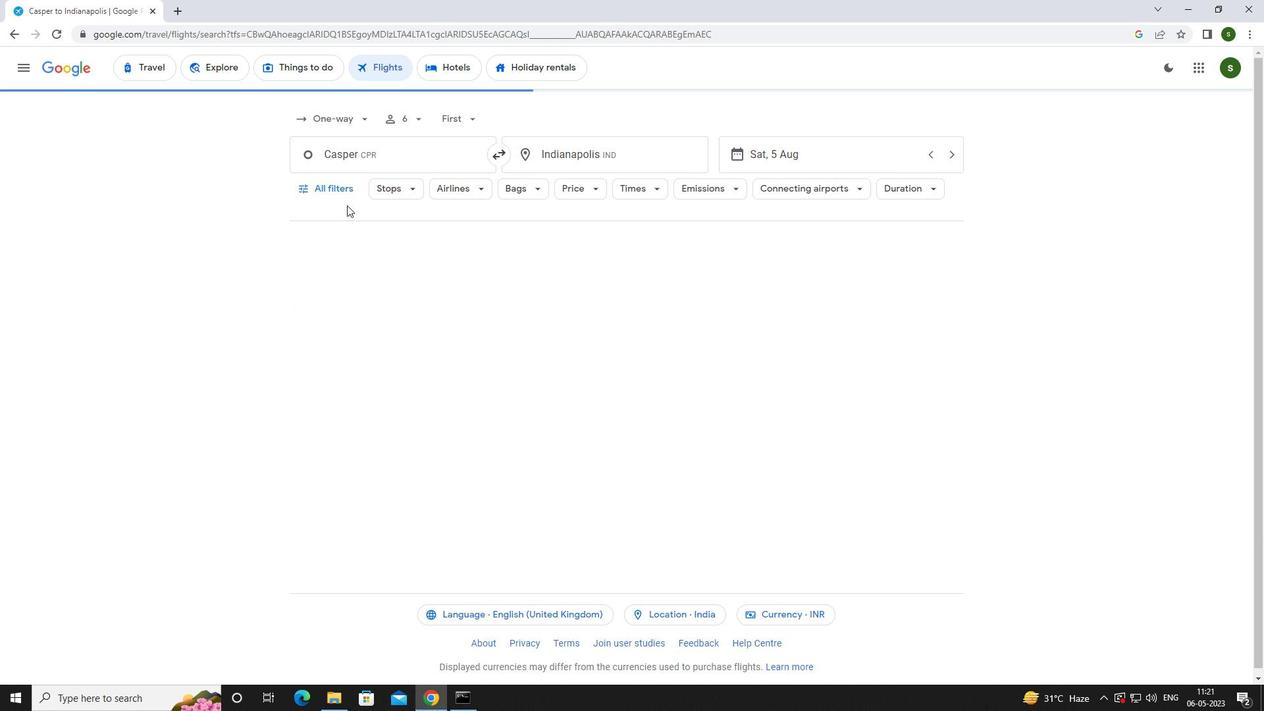 
Action: Mouse pressed left at (328, 190)
Screenshot: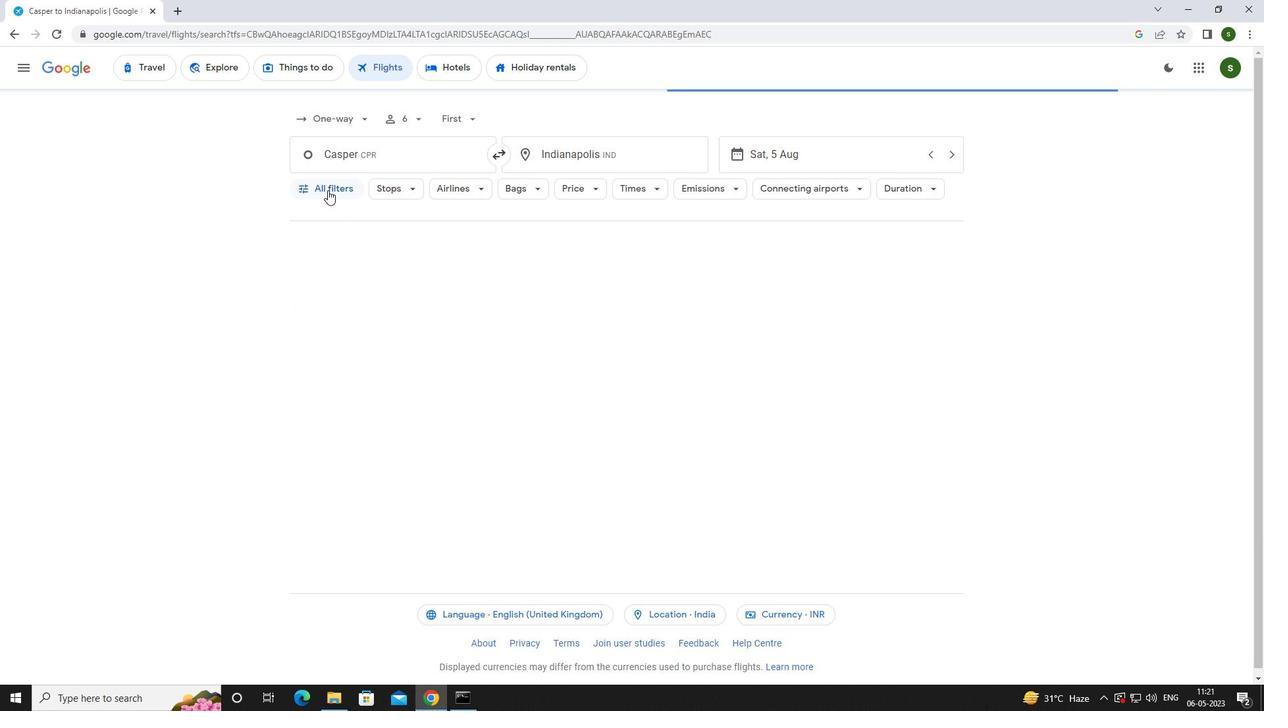 
Action: Mouse moved to (492, 470)
Screenshot: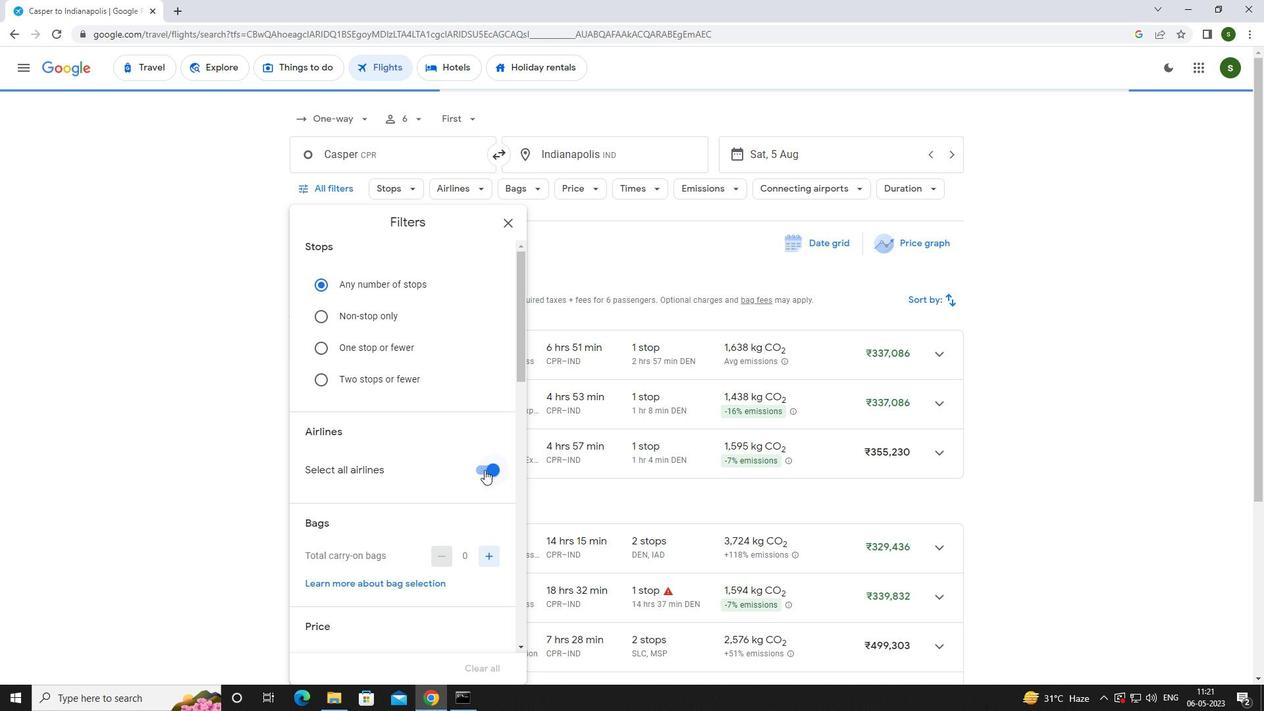 
Action: Mouse pressed left at (492, 470)
Screenshot: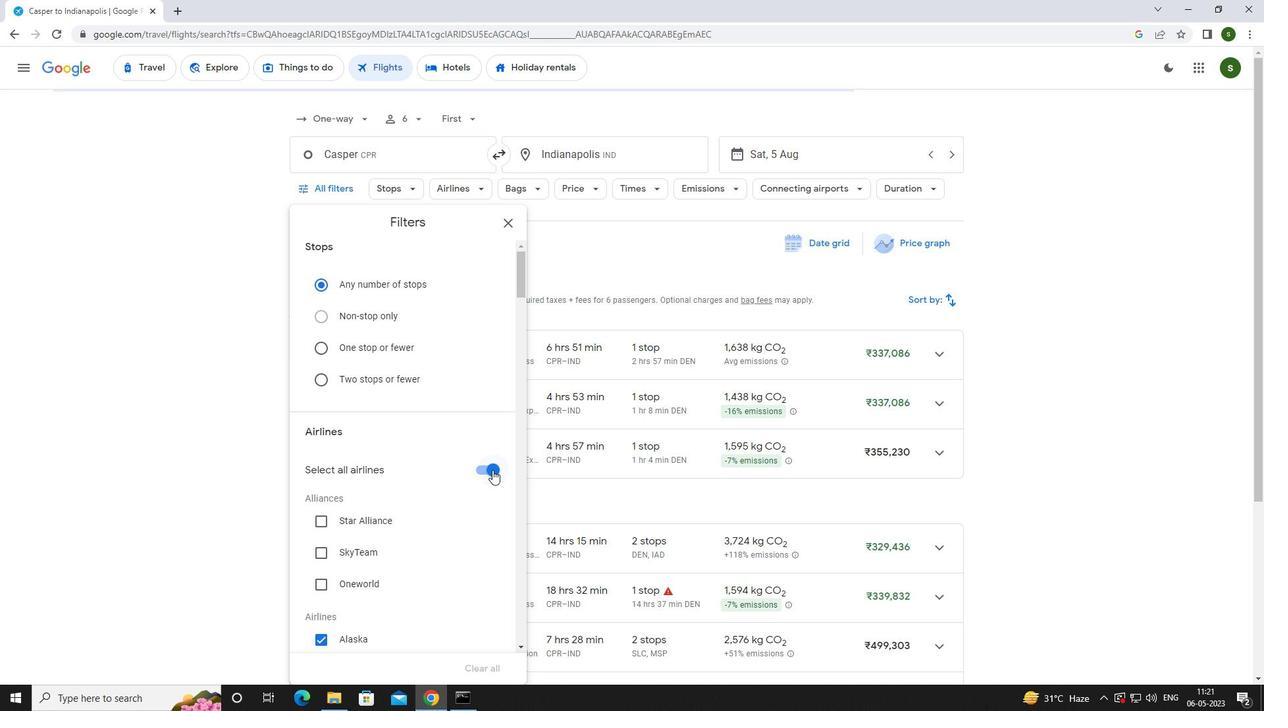 
Action: Mouse moved to (413, 421)
Screenshot: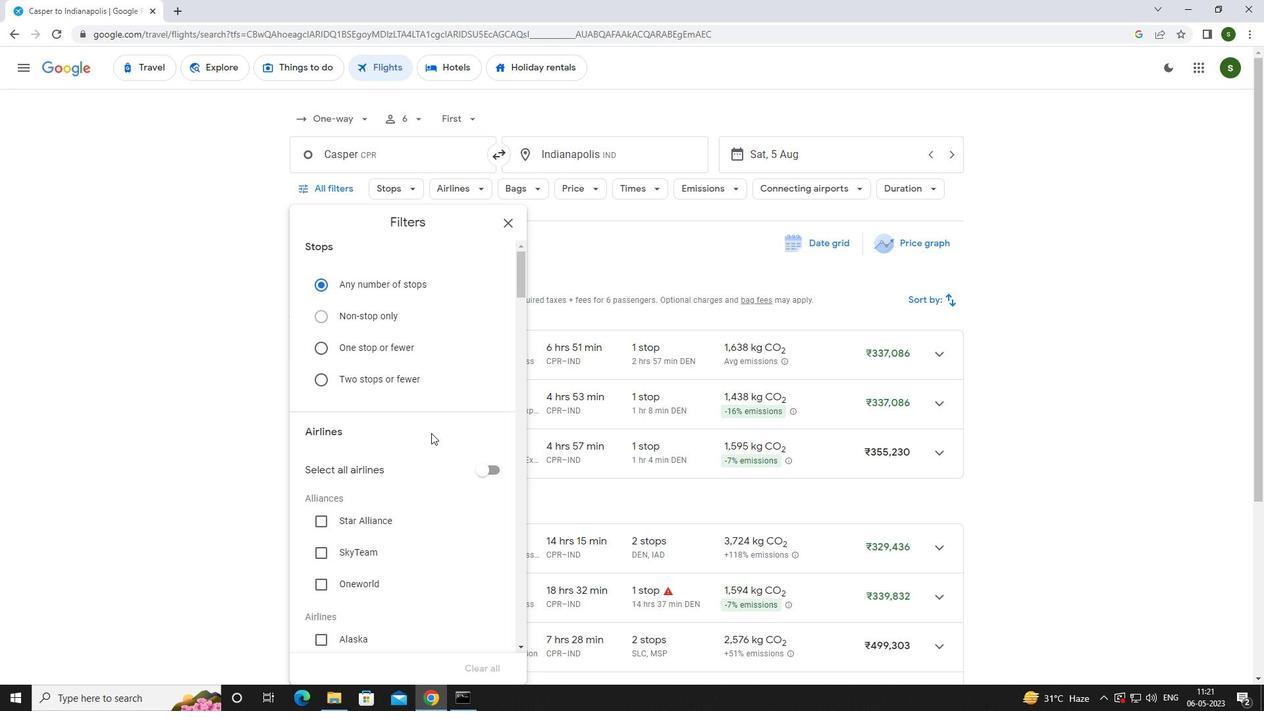 
Action: Mouse scrolled (413, 420) with delta (0, 0)
Screenshot: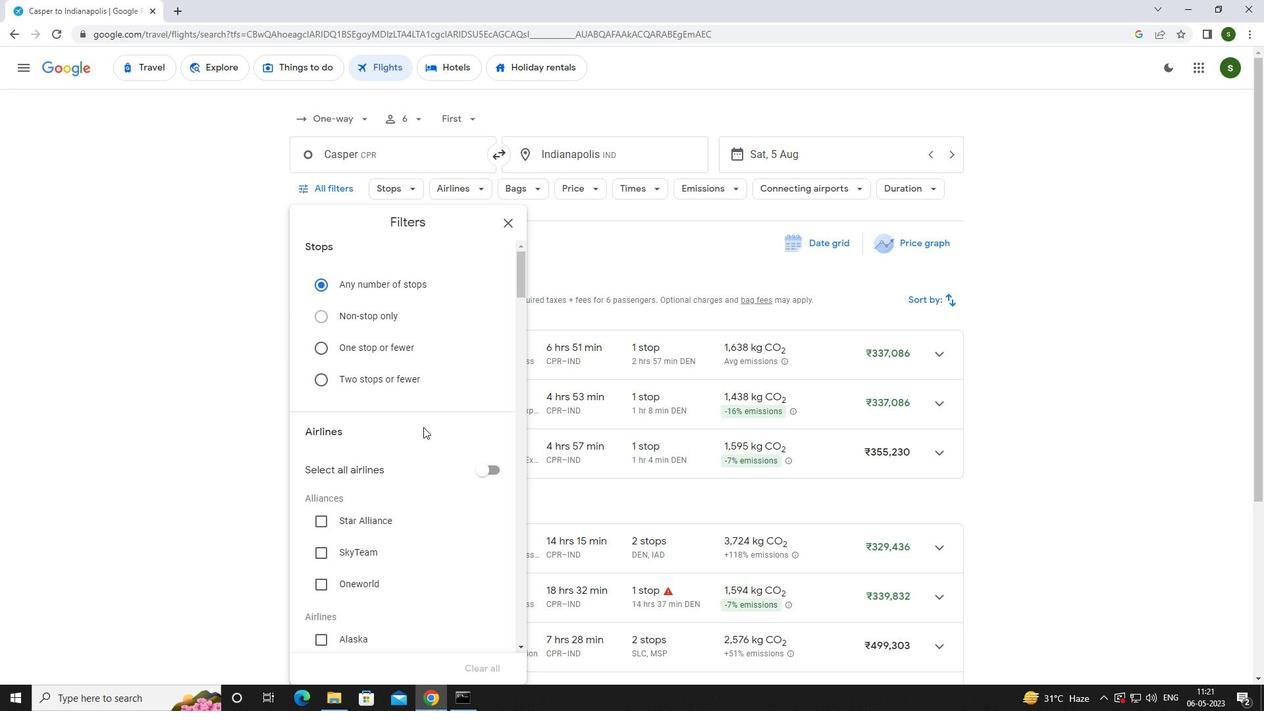 
Action: Mouse scrolled (413, 420) with delta (0, 0)
Screenshot: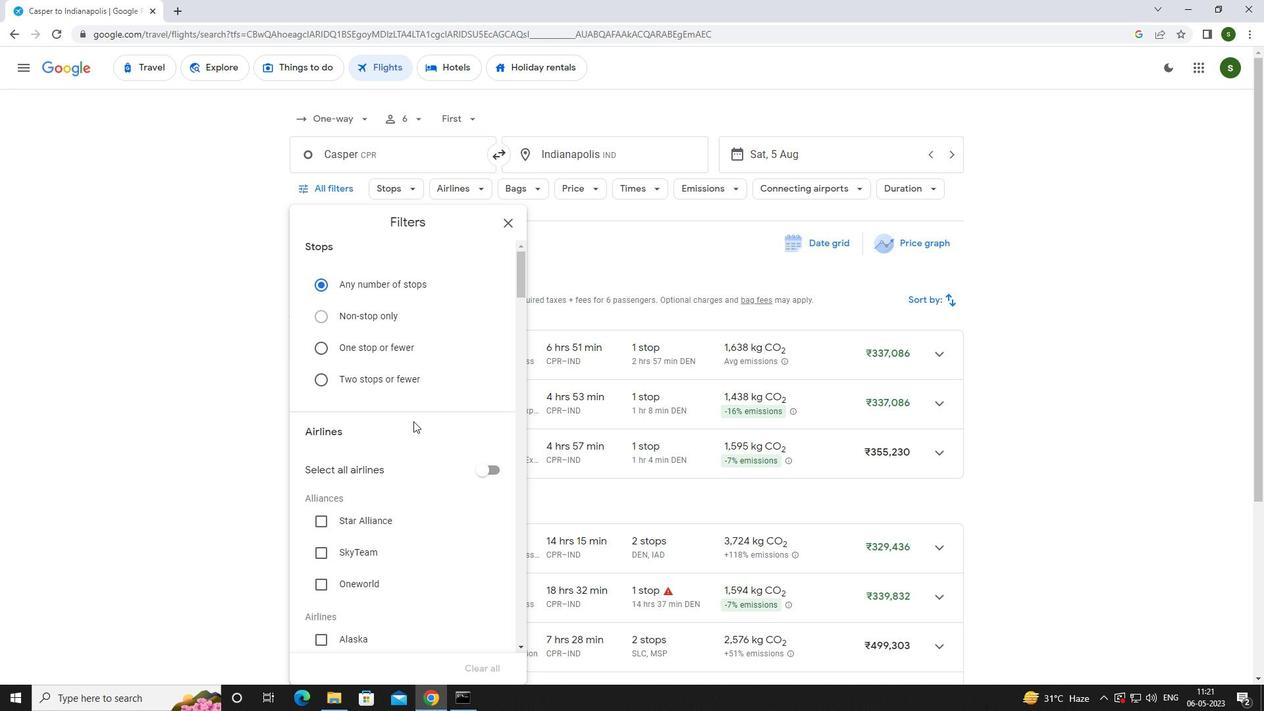 
Action: Mouse scrolled (413, 420) with delta (0, 0)
Screenshot: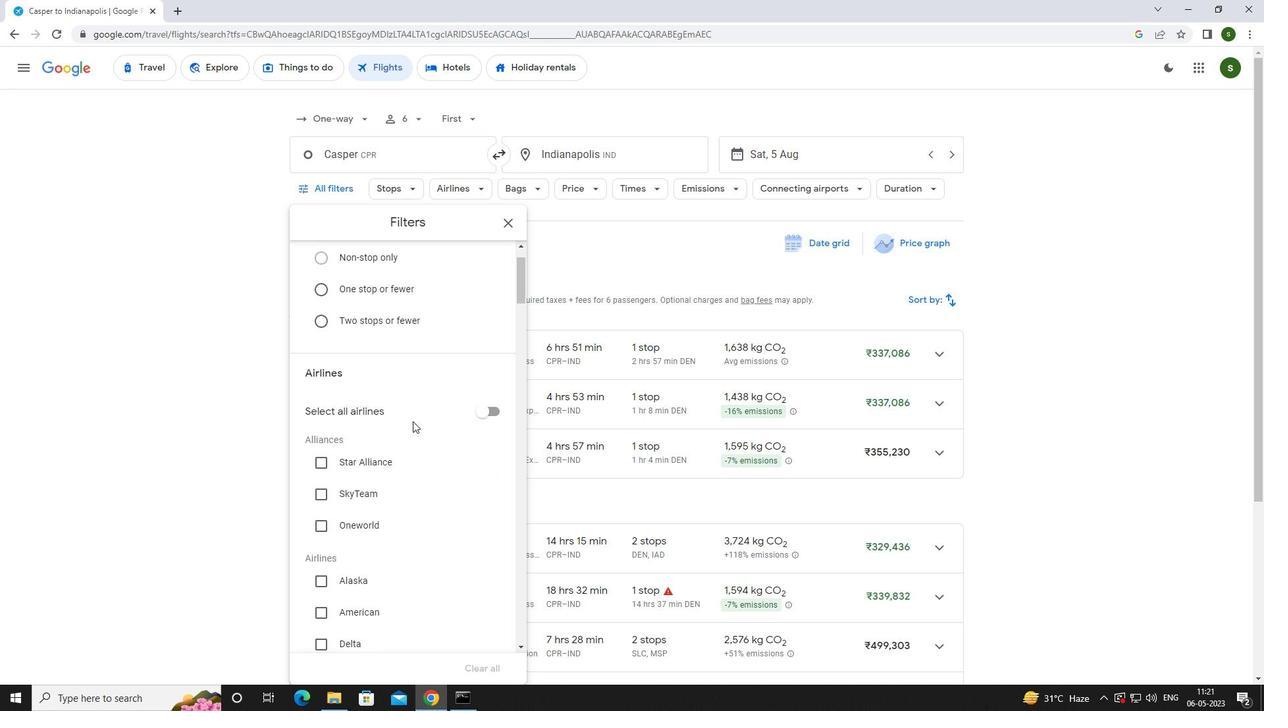 
Action: Mouse scrolled (413, 420) with delta (0, 0)
Screenshot: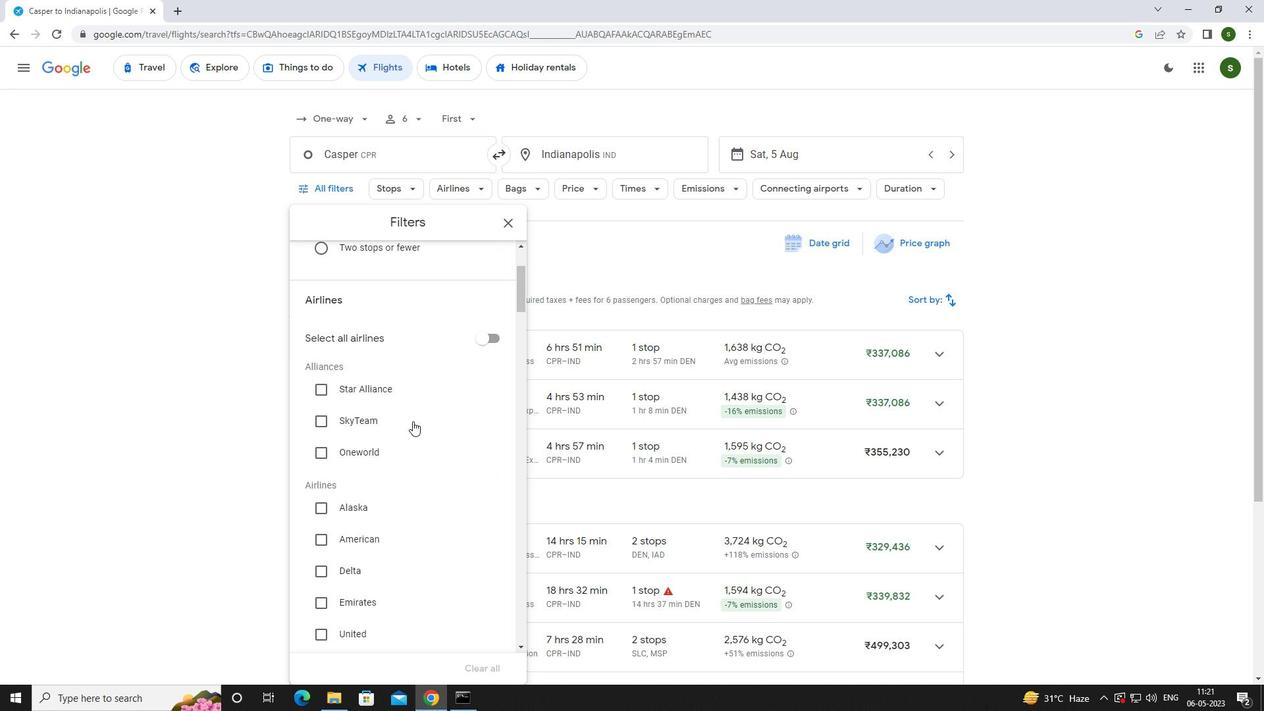 
Action: Mouse moved to (357, 528)
Screenshot: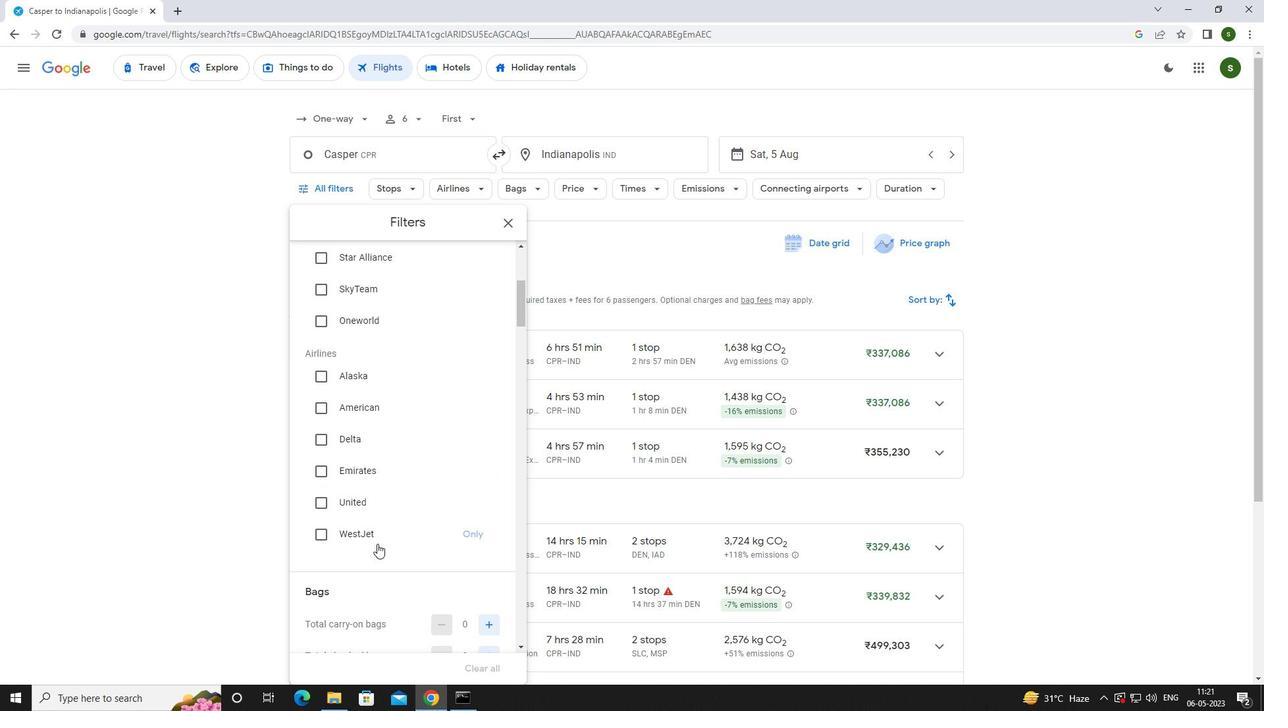 
Action: Mouse pressed left at (357, 528)
Screenshot: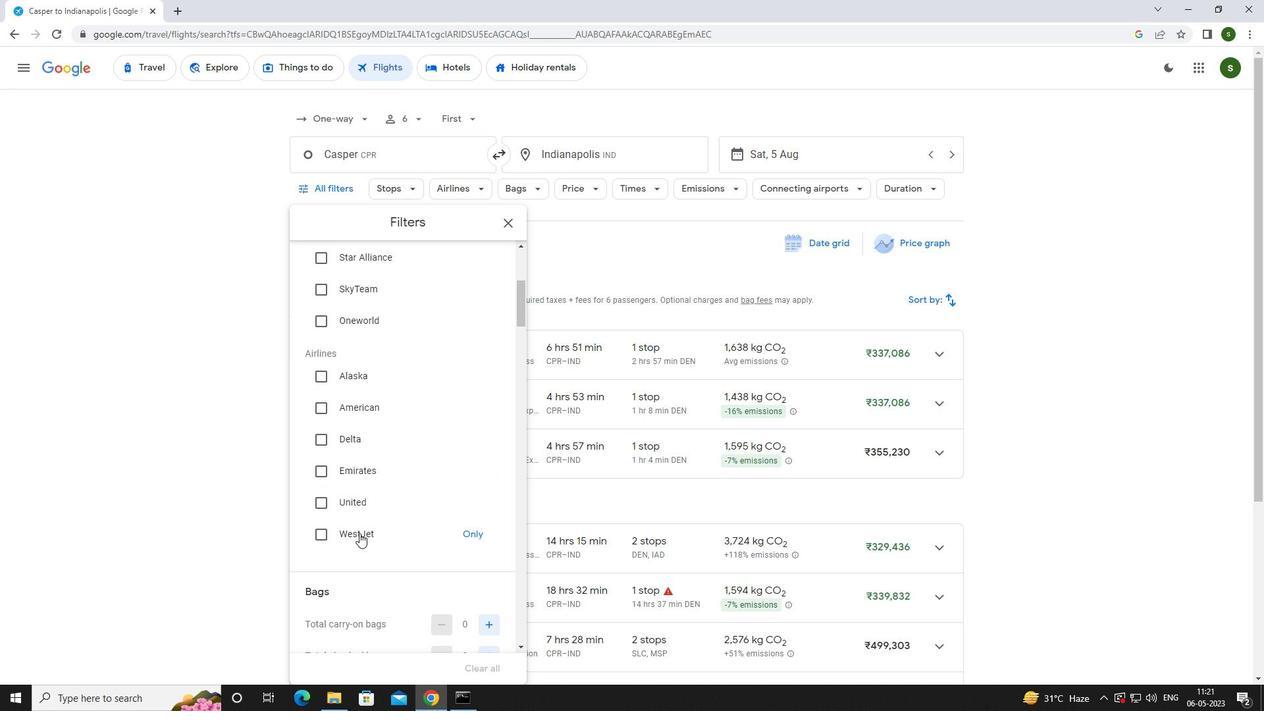 
Action: Mouse moved to (355, 528)
Screenshot: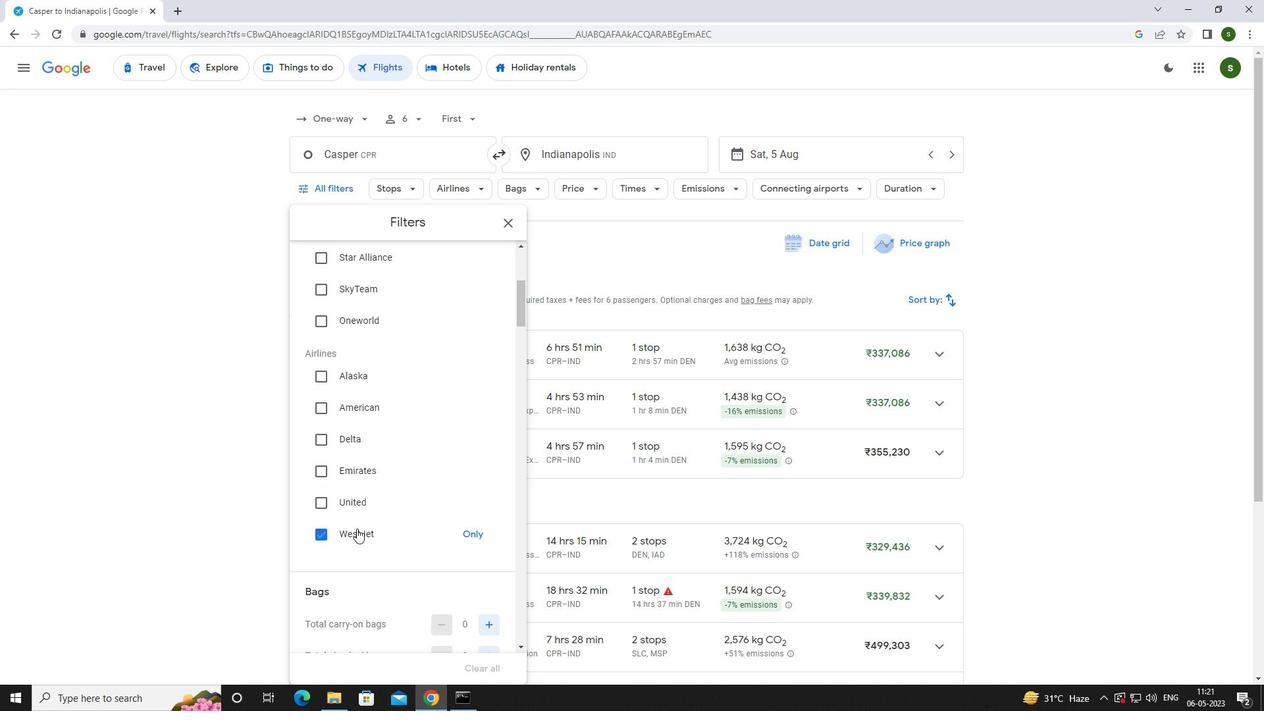
Action: Mouse scrolled (355, 527) with delta (0, 0)
Screenshot: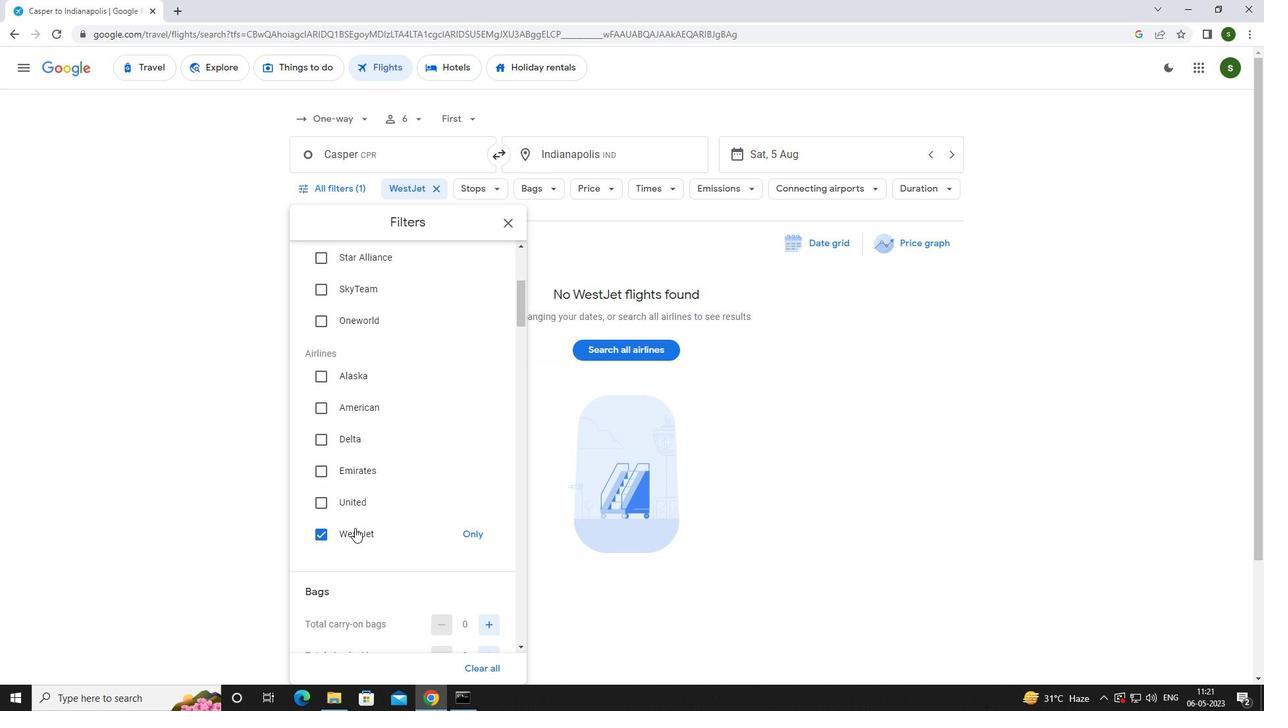 
Action: Mouse scrolled (355, 527) with delta (0, 0)
Screenshot: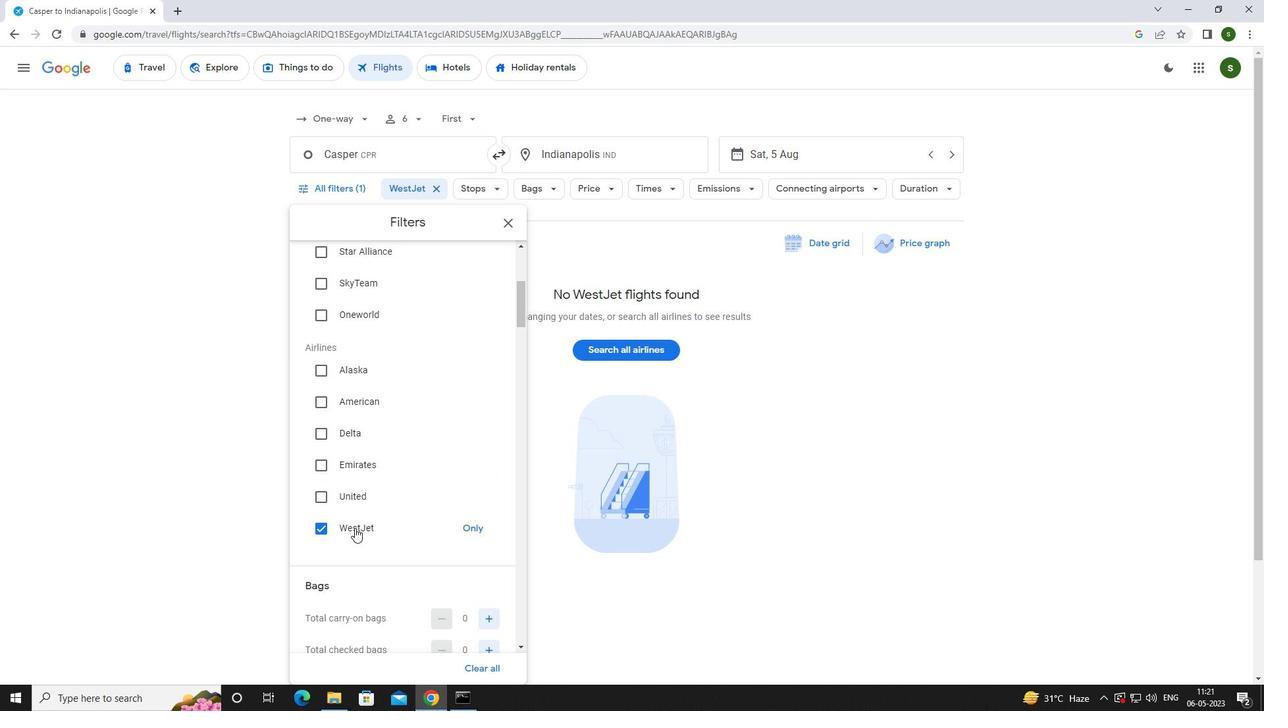 
Action: Mouse scrolled (355, 527) with delta (0, 0)
Screenshot: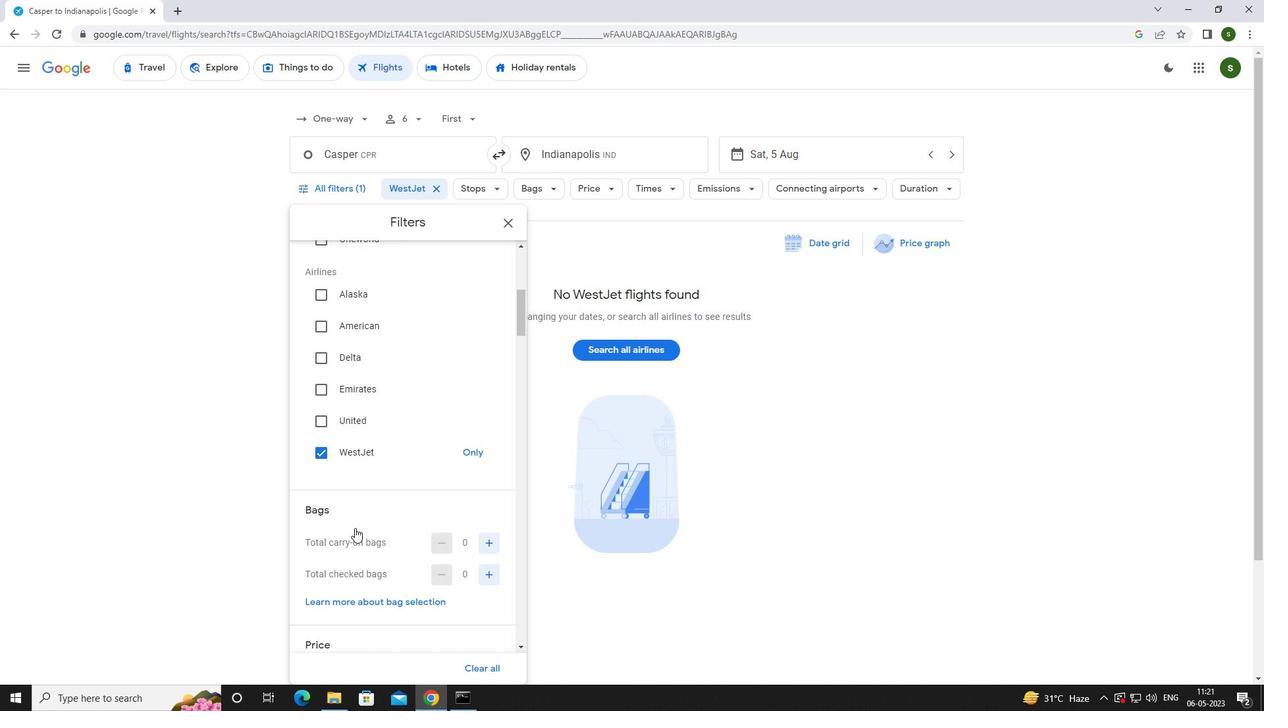 
Action: Mouse moved to (489, 459)
Screenshot: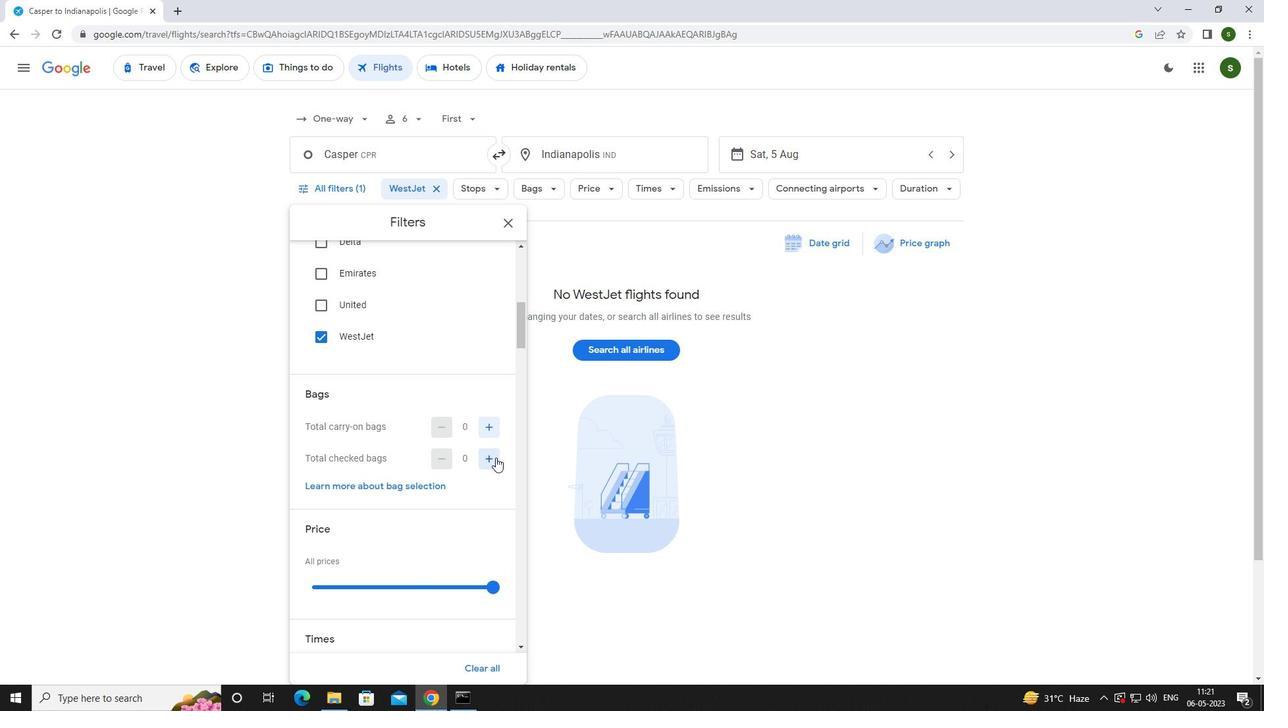 
Action: Mouse pressed left at (489, 459)
Screenshot: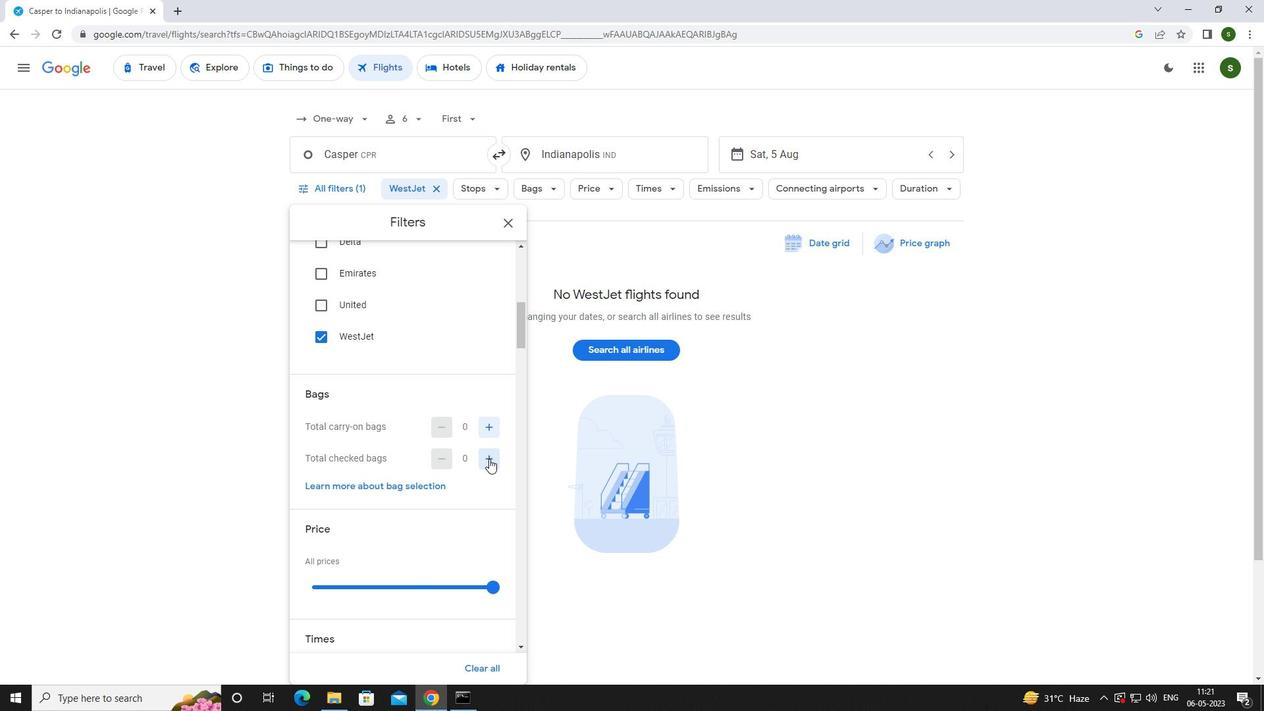 
Action: Mouse pressed left at (489, 459)
Screenshot: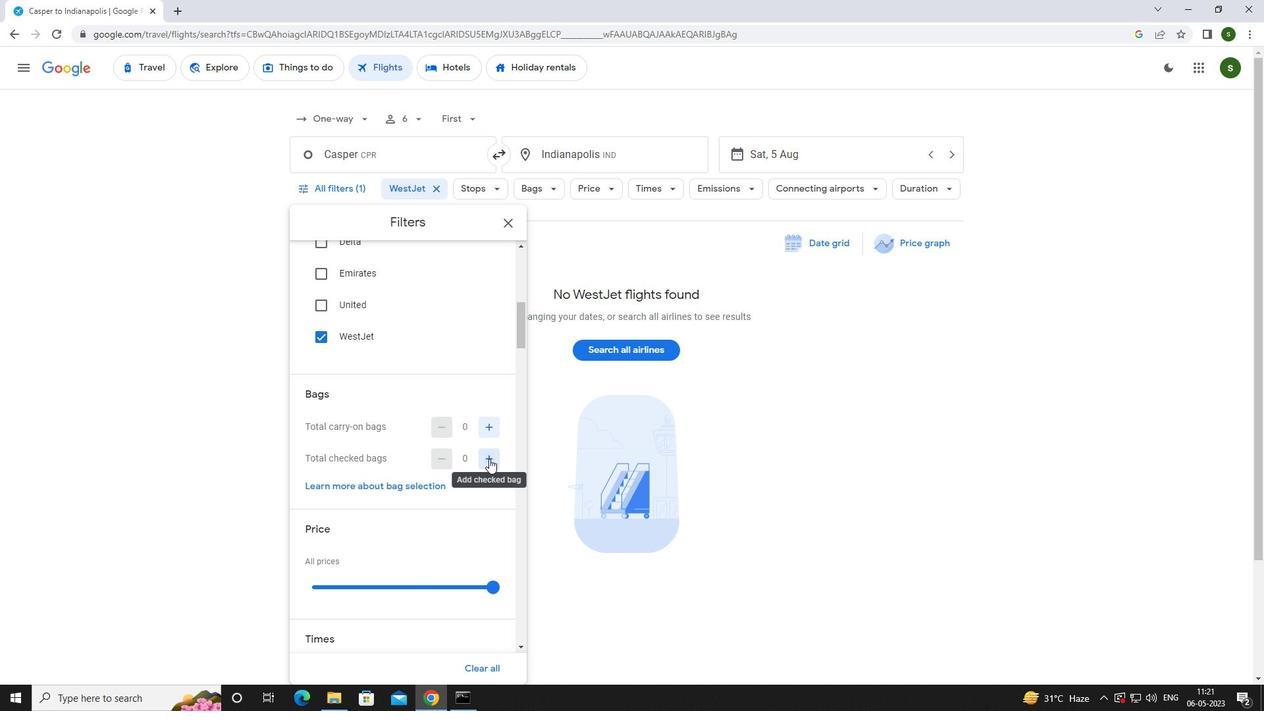 
Action: Mouse pressed left at (489, 459)
Screenshot: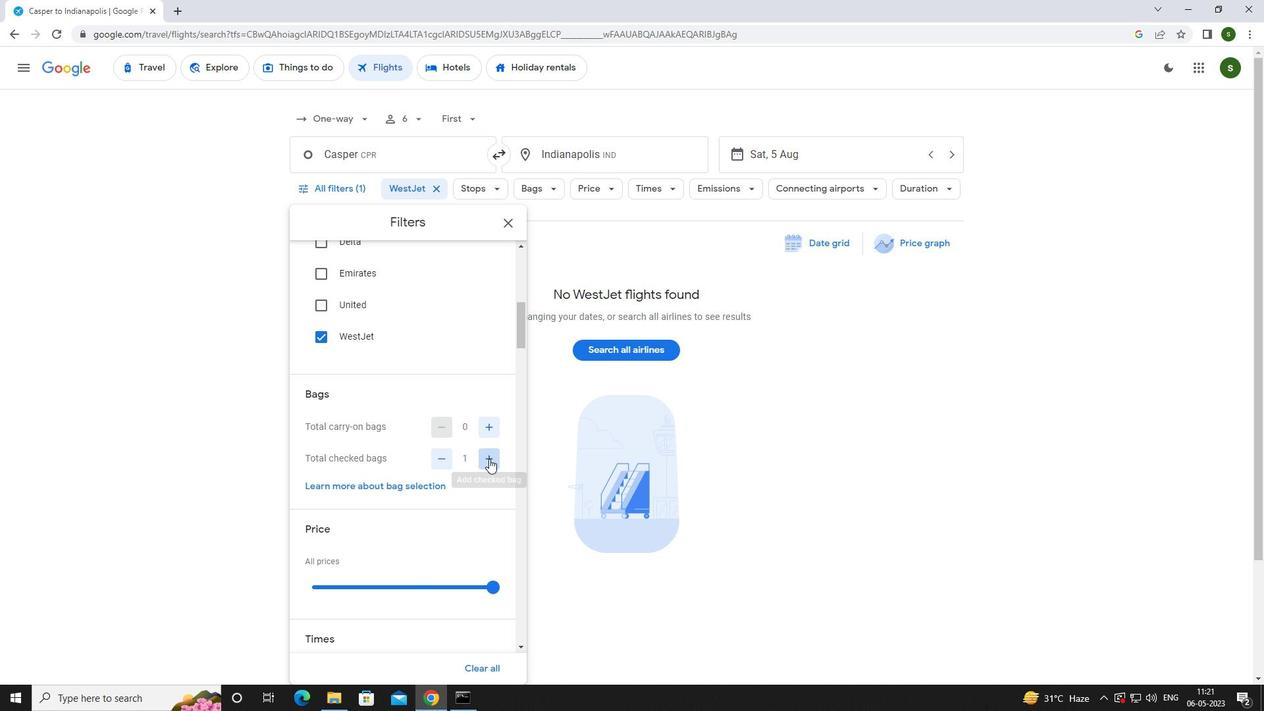 
Action: Mouse pressed left at (489, 459)
Screenshot: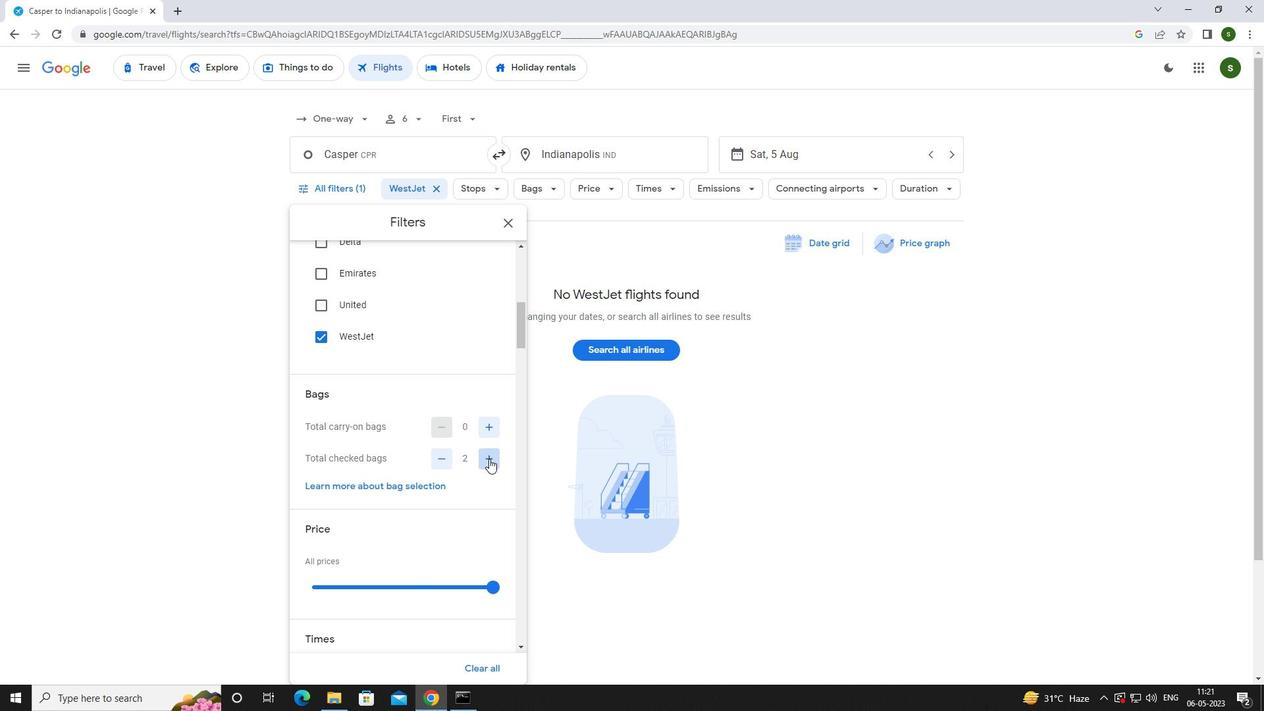 
Action: Mouse pressed left at (489, 459)
Screenshot: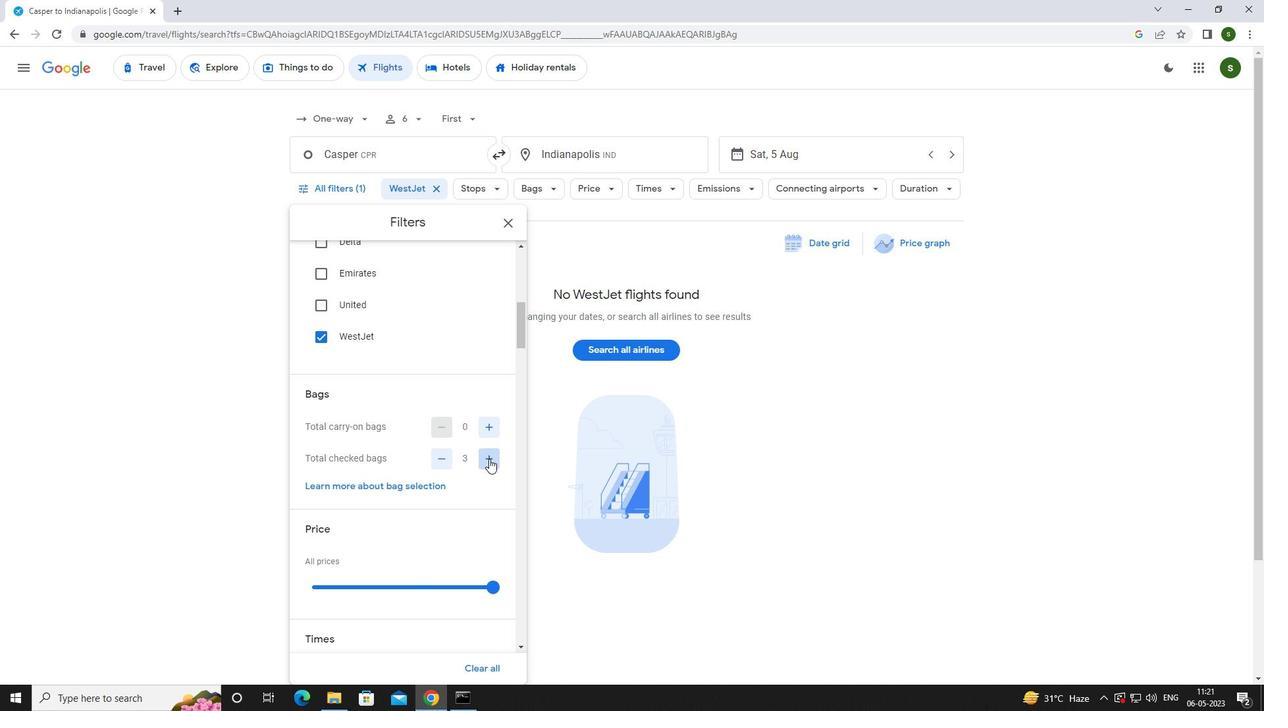 
Action: Mouse pressed left at (489, 459)
Screenshot: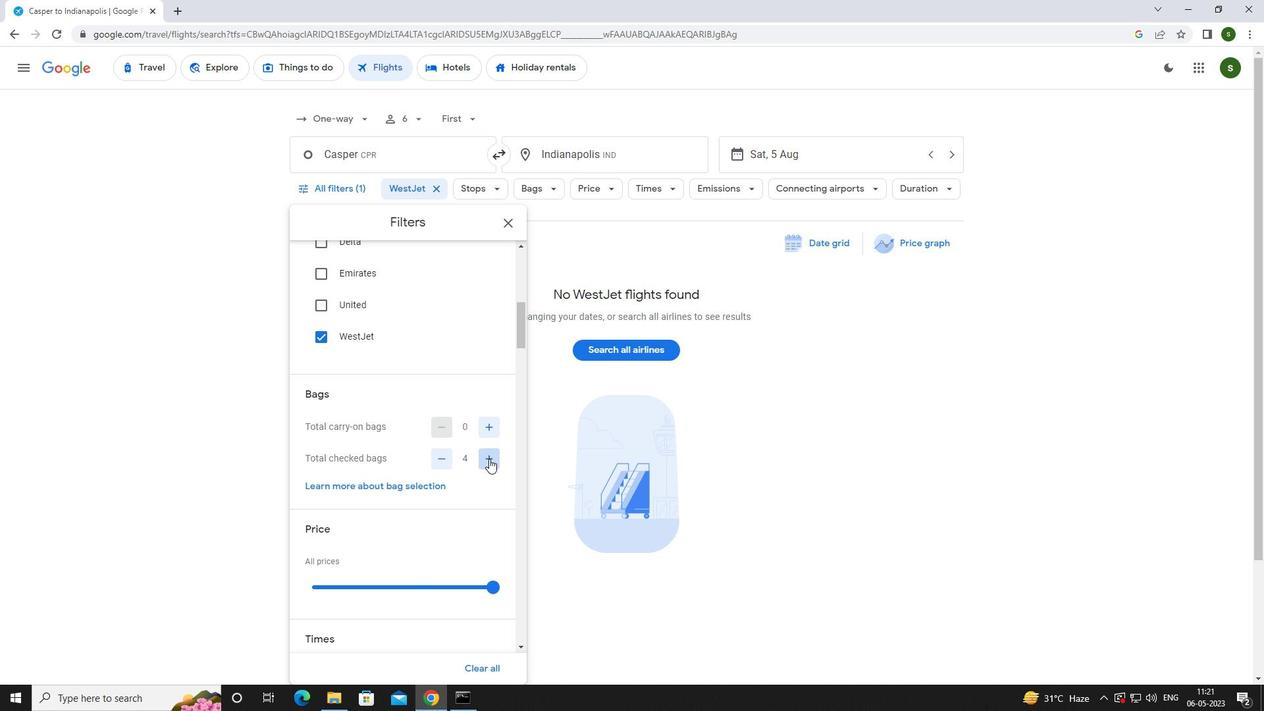 
Action: Mouse moved to (488, 460)
Screenshot: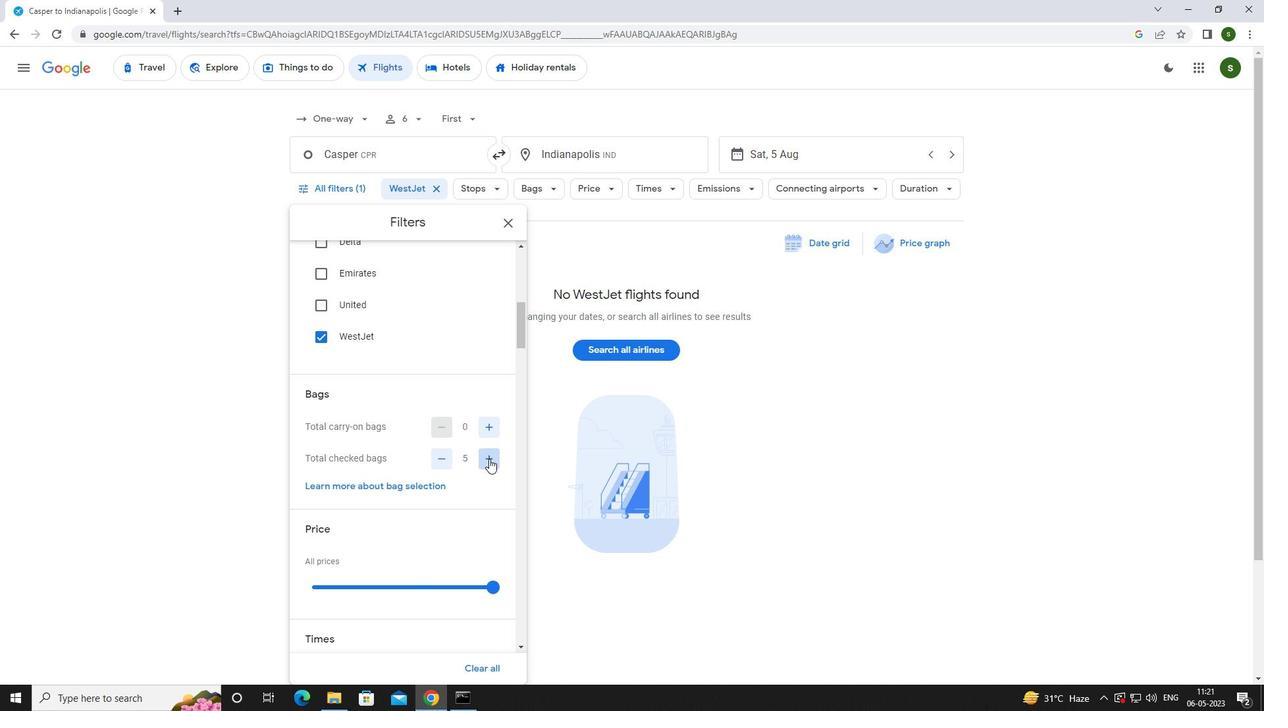 
Action: Mouse pressed left at (488, 460)
Screenshot: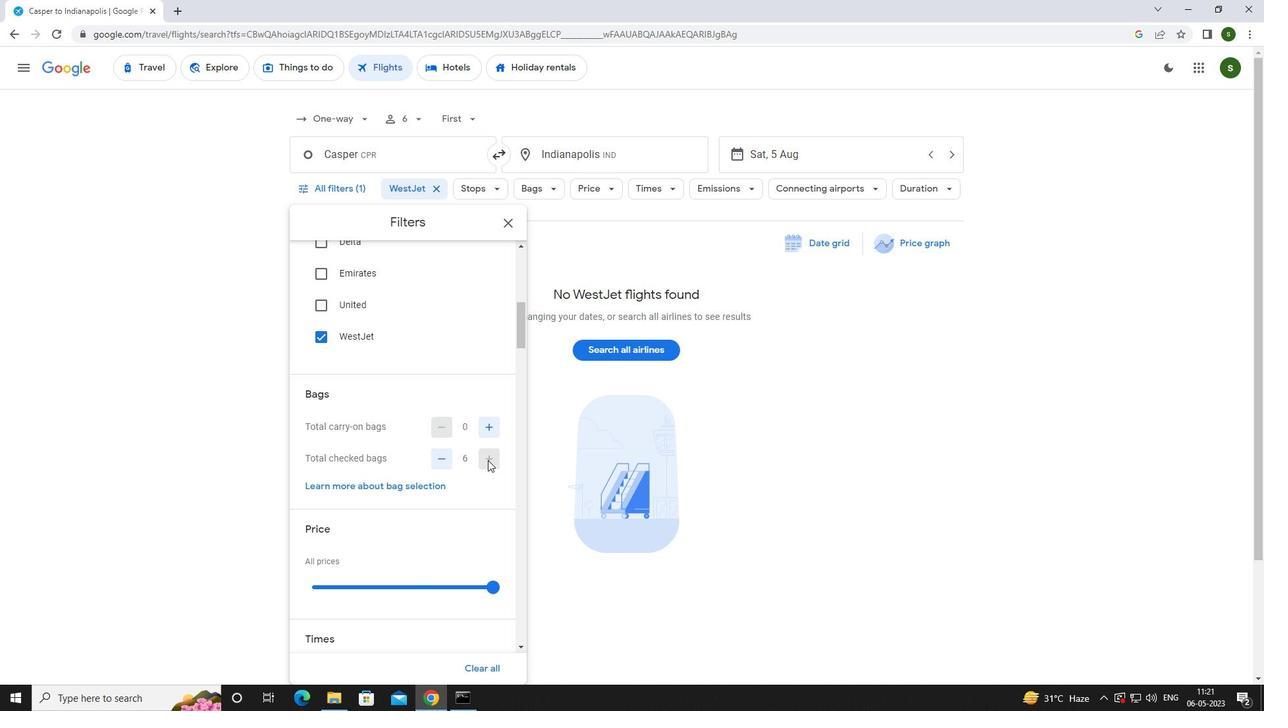 
Action: Mouse scrolled (488, 459) with delta (0, 0)
Screenshot: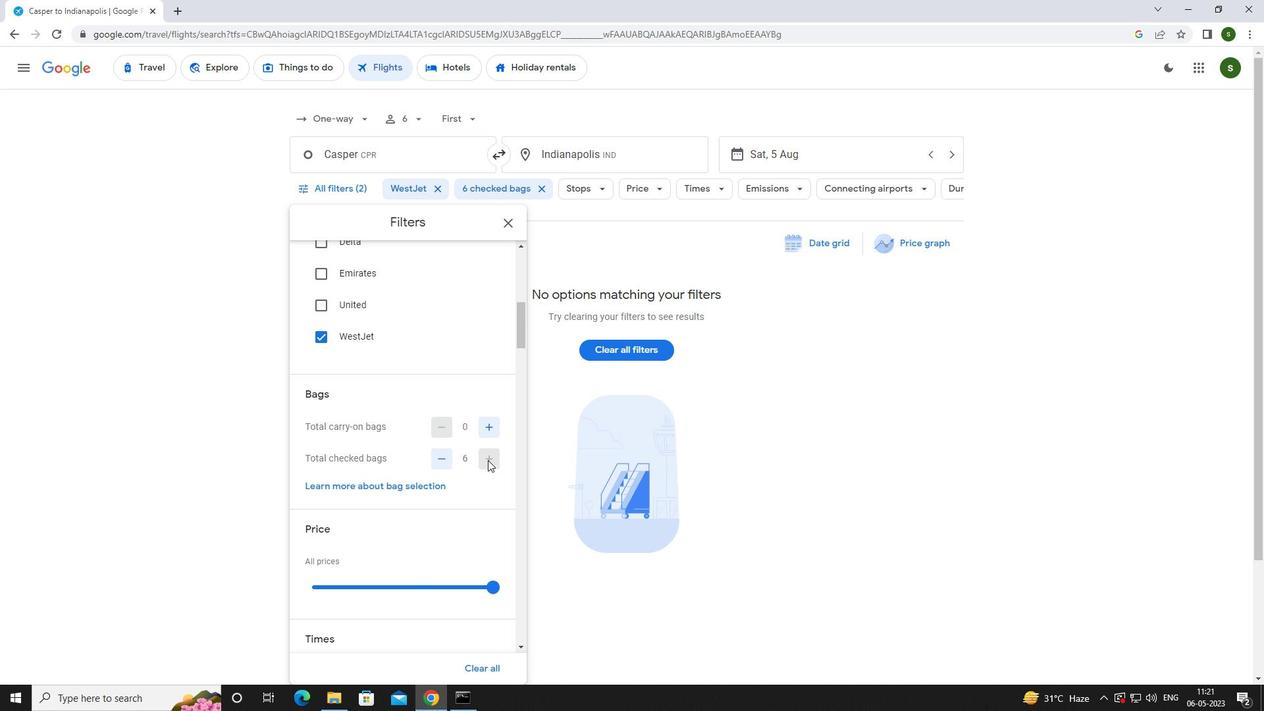 
Action: Mouse scrolled (488, 459) with delta (0, 0)
Screenshot: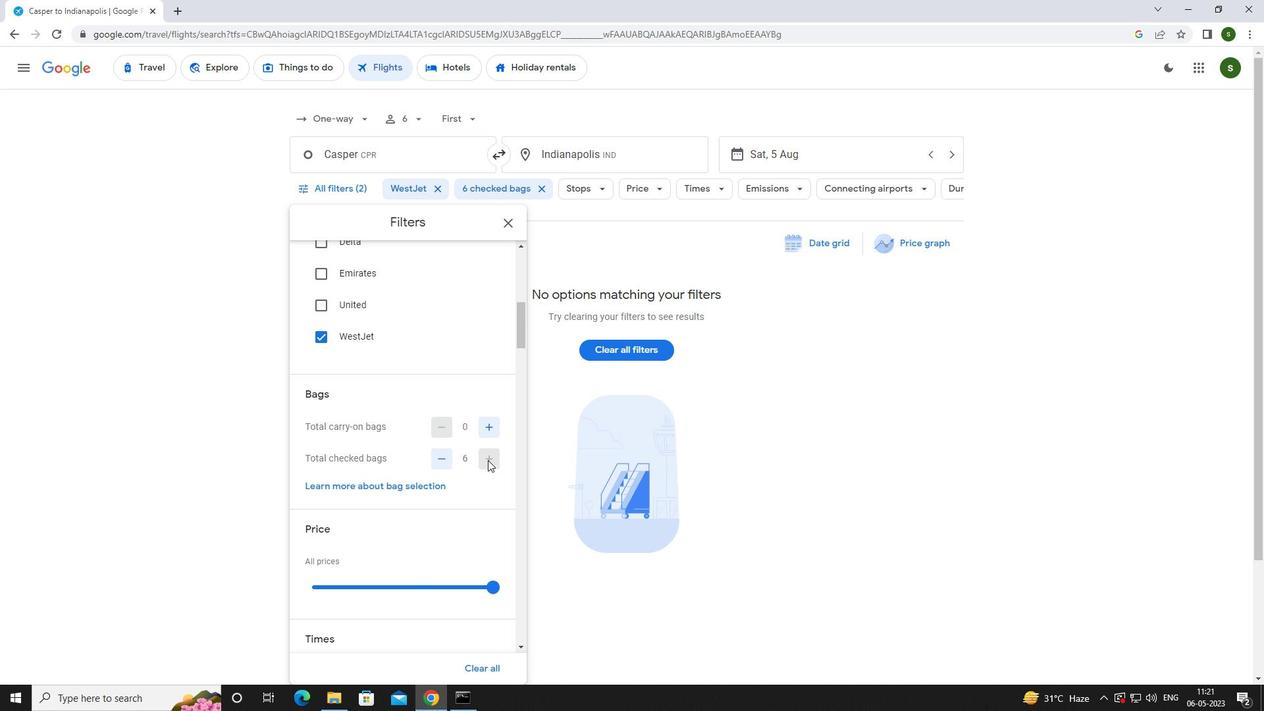 
Action: Mouse moved to (491, 453)
Screenshot: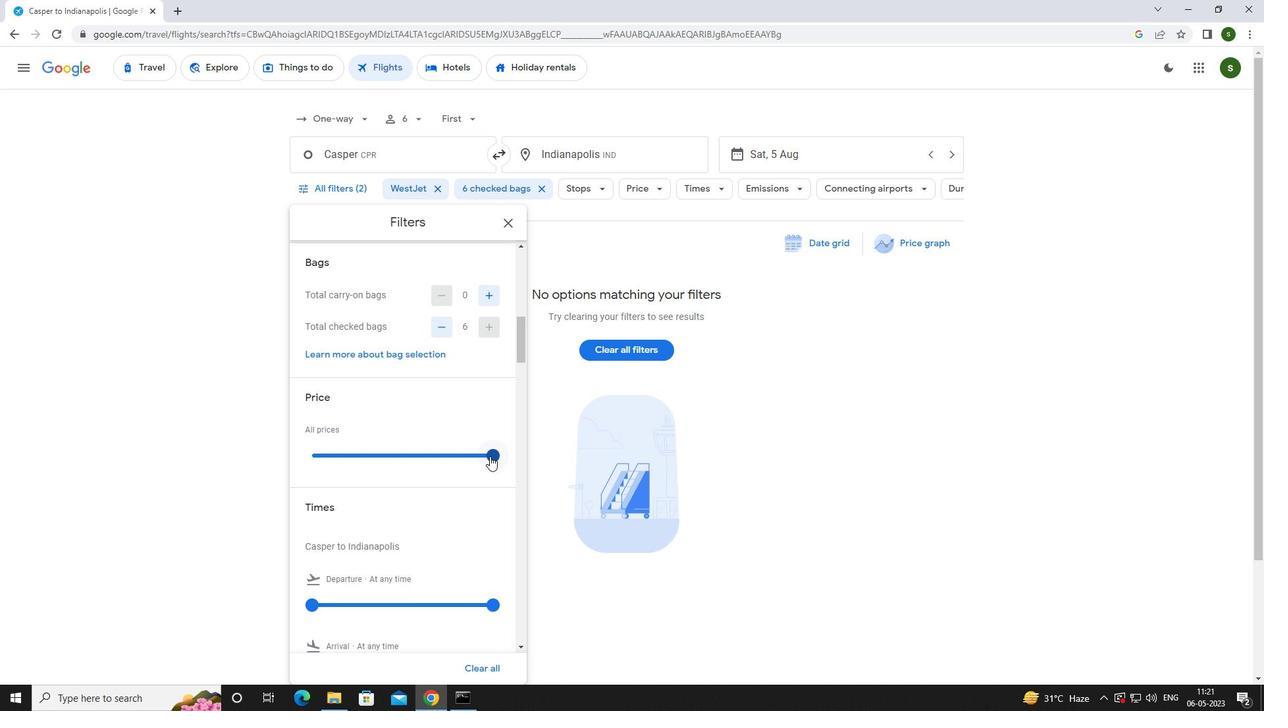 
Action: Mouse pressed left at (491, 453)
Screenshot: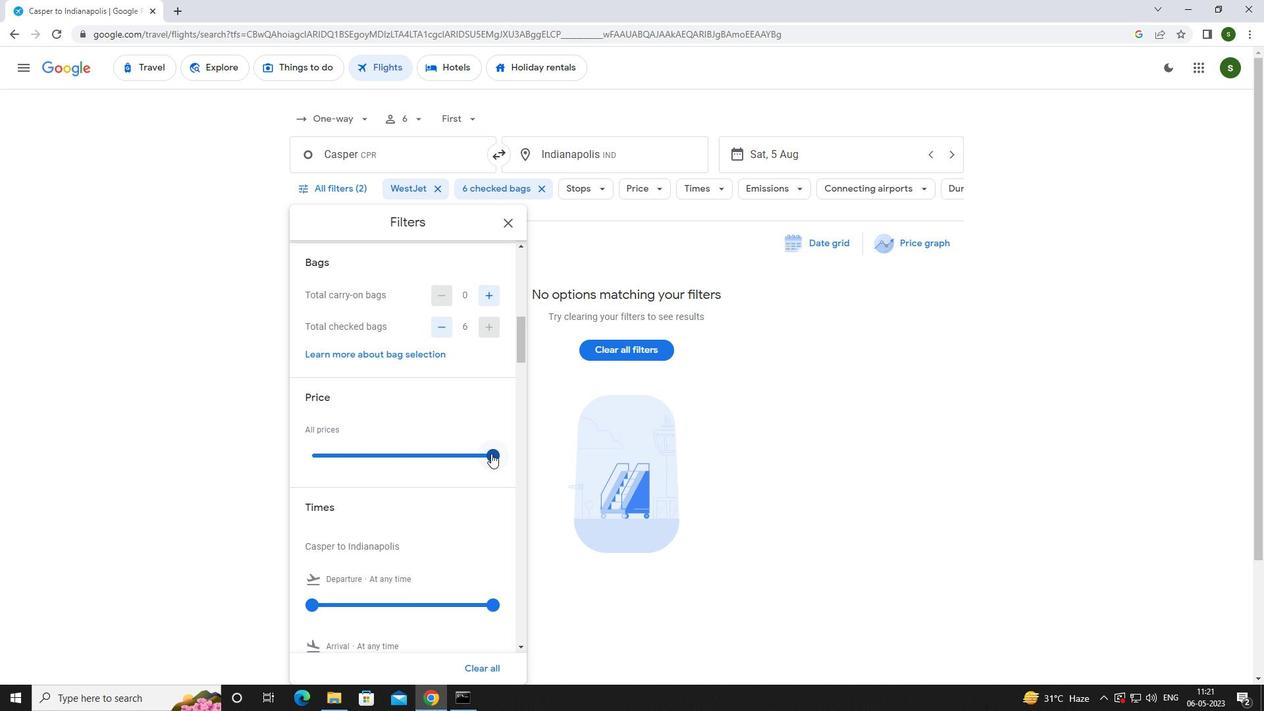 
Action: Mouse moved to (312, 450)
Screenshot: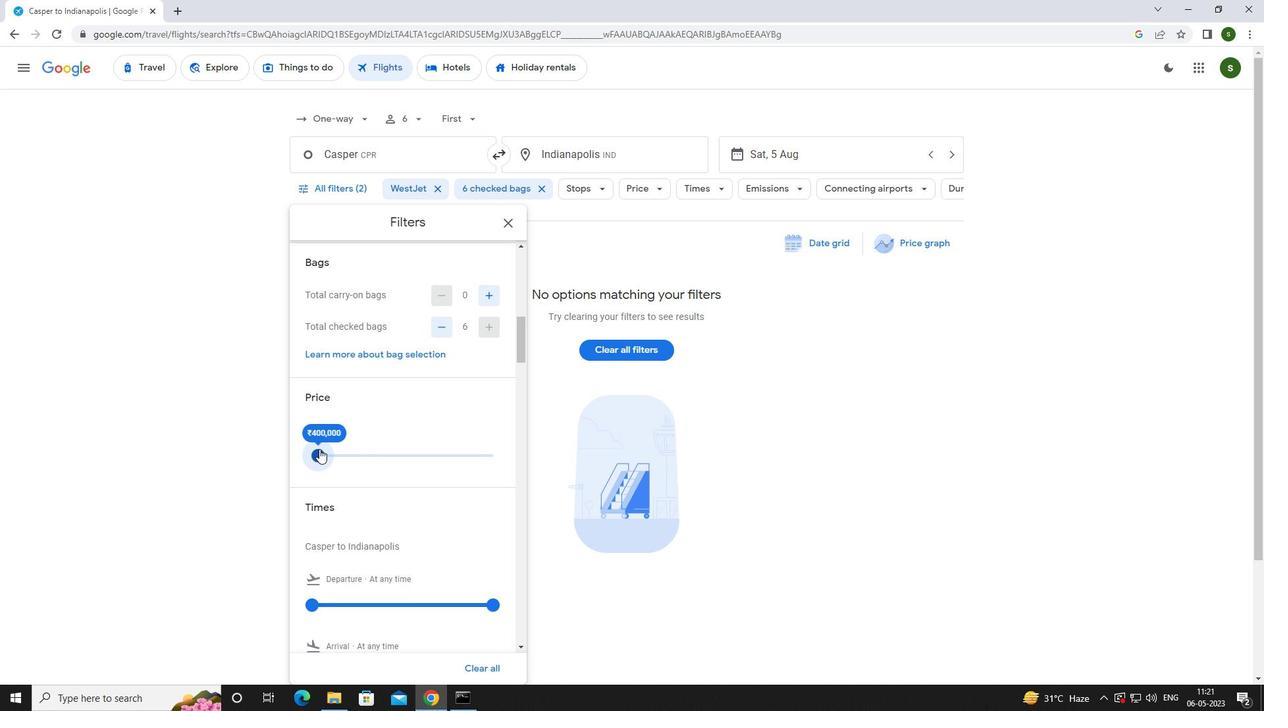 
Action: Mouse scrolled (312, 449) with delta (0, 0)
Screenshot: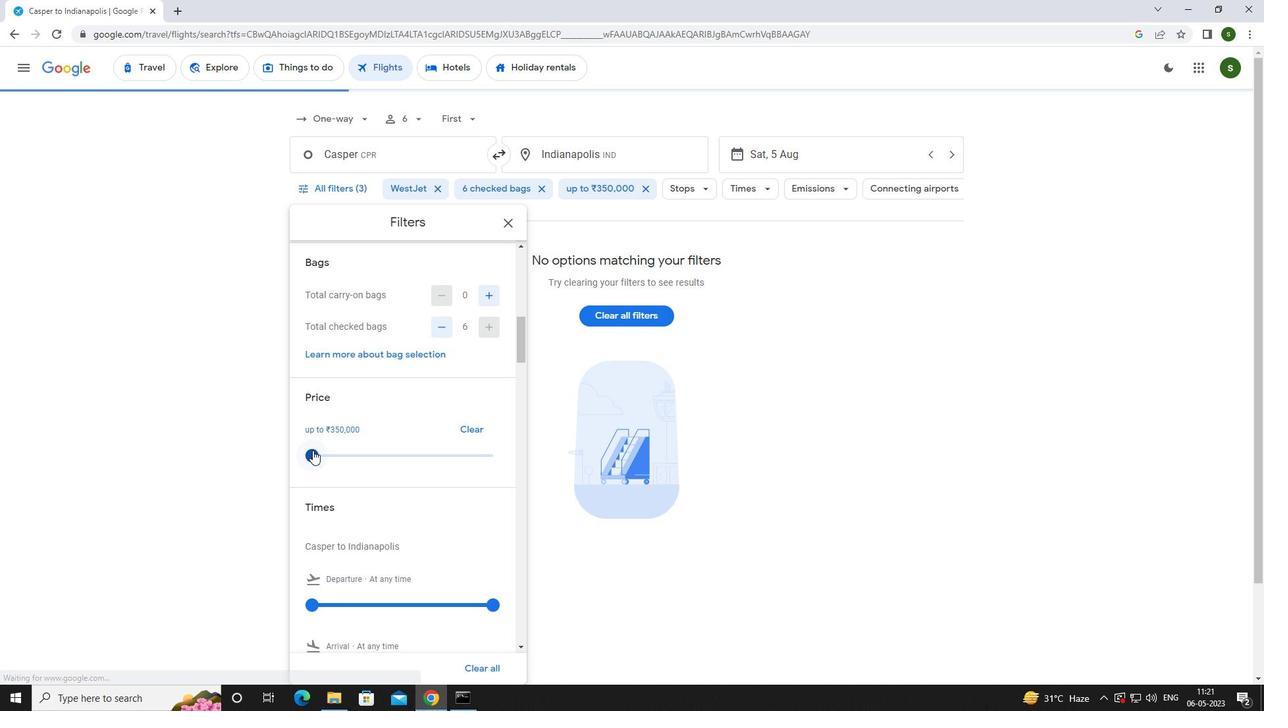 
Action: Mouse scrolled (312, 449) with delta (0, 0)
Screenshot: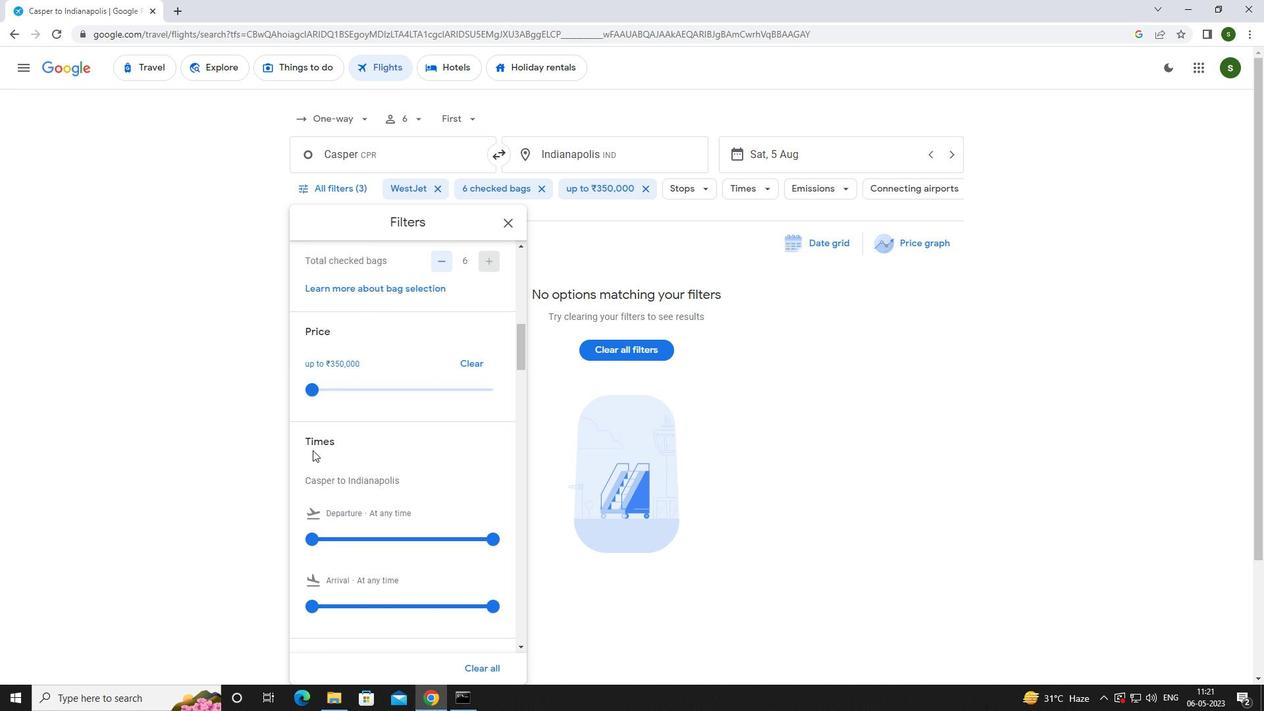 
Action: Mouse moved to (311, 469)
Screenshot: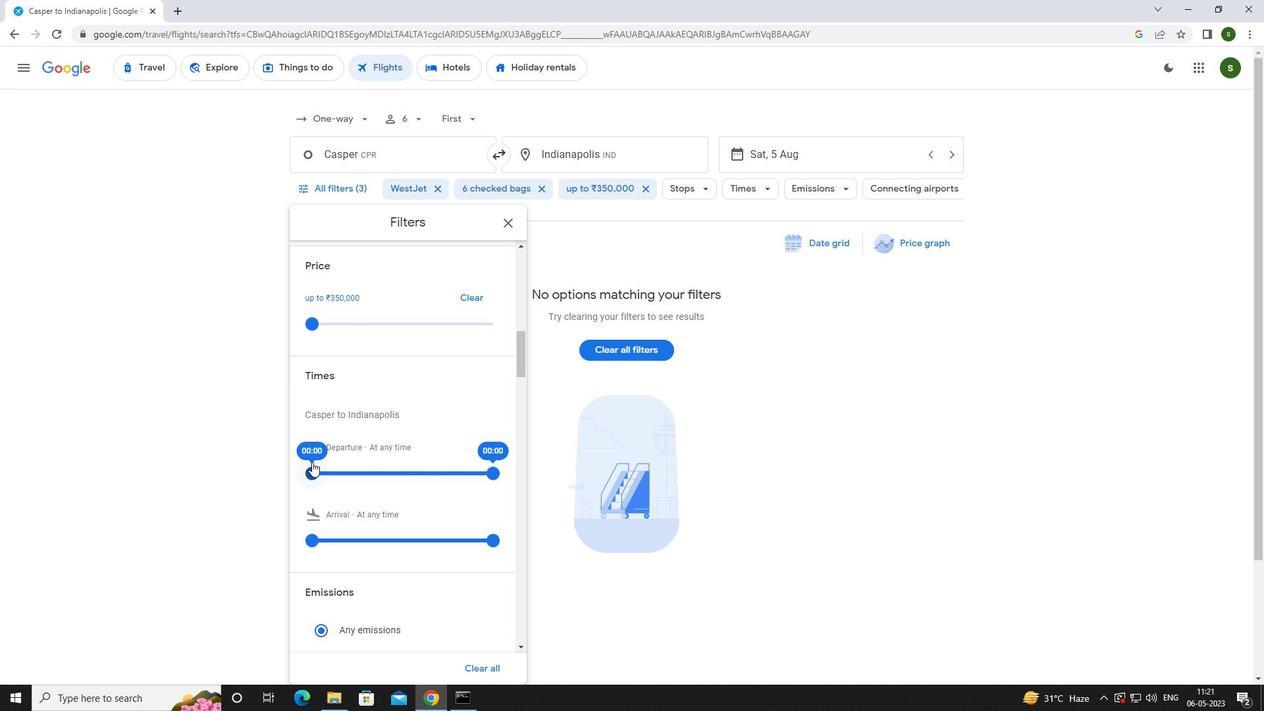 
Action: Mouse pressed left at (311, 469)
Screenshot: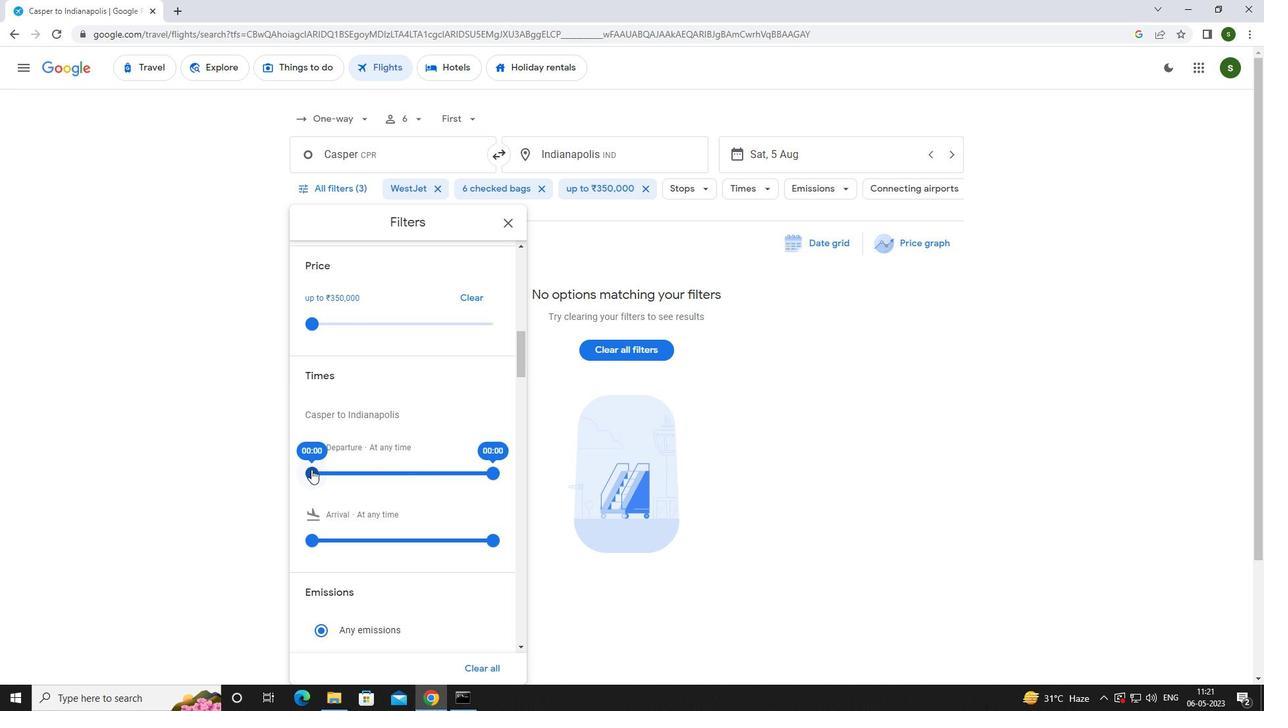
Action: Mouse moved to (574, 582)
Screenshot: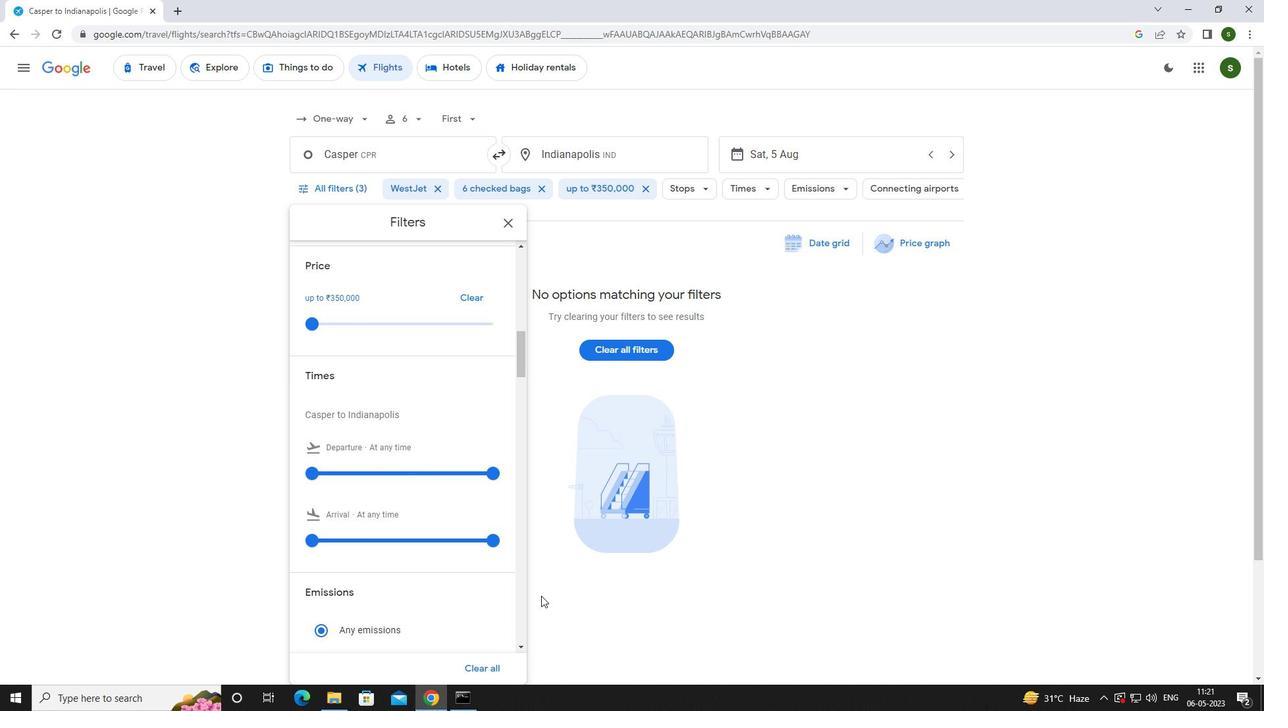 
Action: Mouse pressed left at (574, 582)
Screenshot: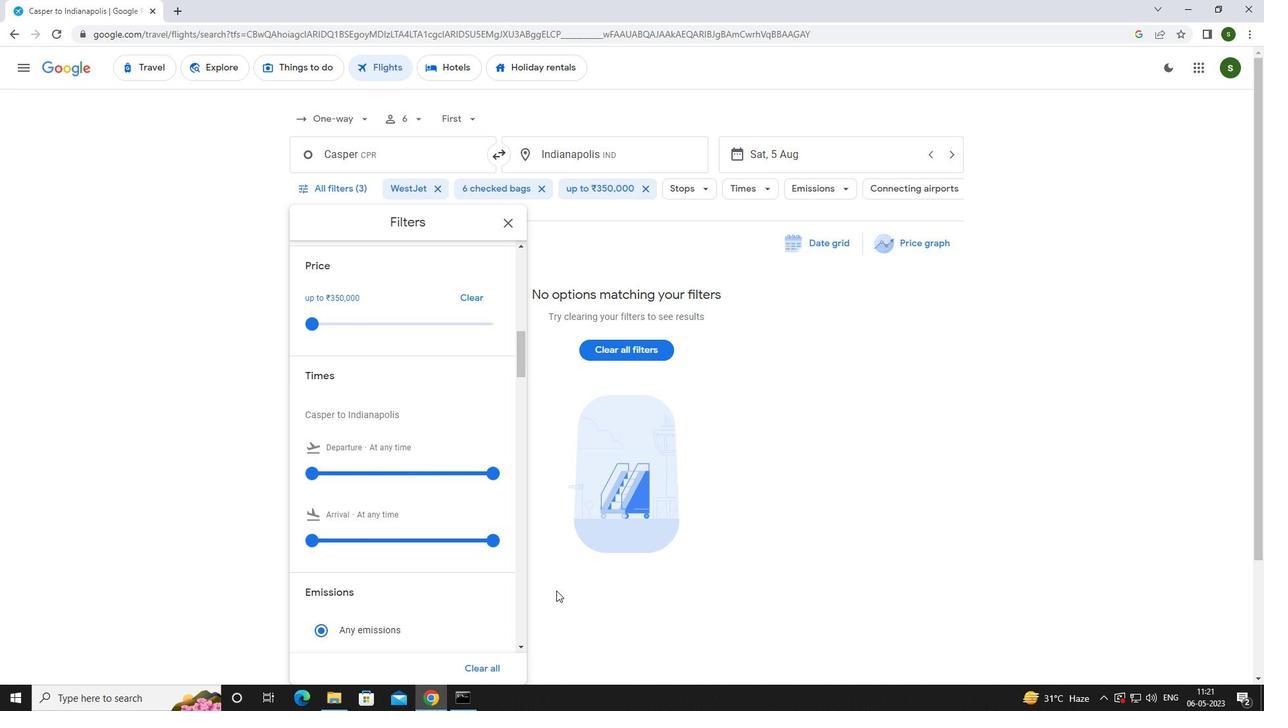
